 Task: Add a signature Leah Clark containing Best wishes for a happy National Domestic Violence Awareness Month, Leah Clark to email address softage.3@softage.net and add a folder Finished goods
Action: Mouse moved to (149, 8)
Screenshot: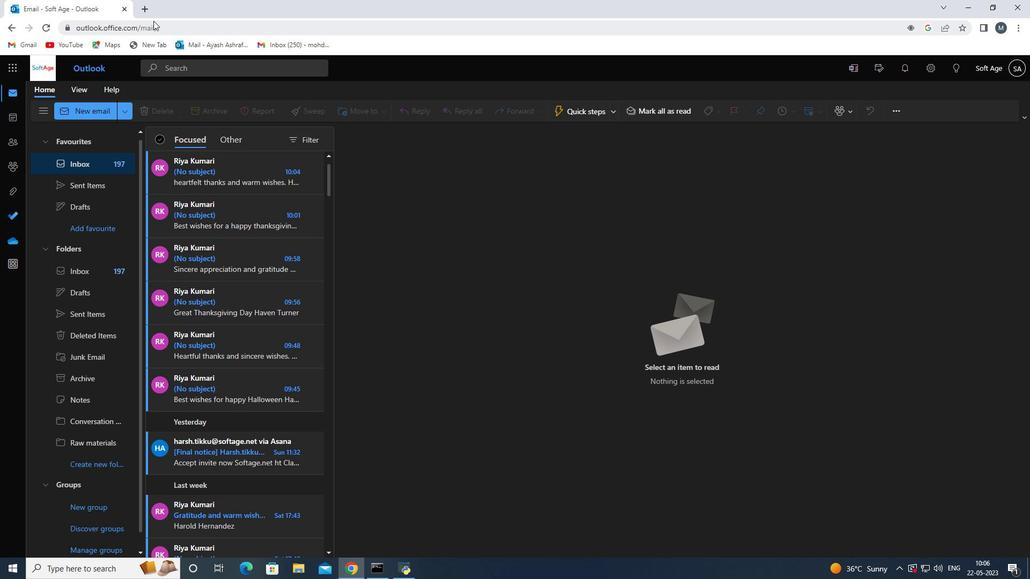 
Action: Mouse pressed left at (149, 8)
Screenshot: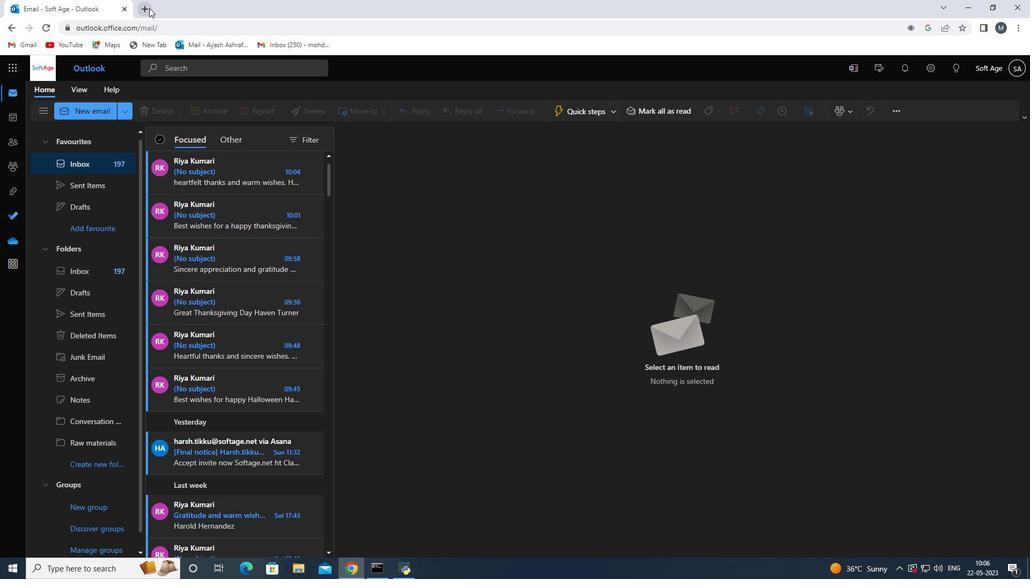 
Action: Mouse moved to (252, 7)
Screenshot: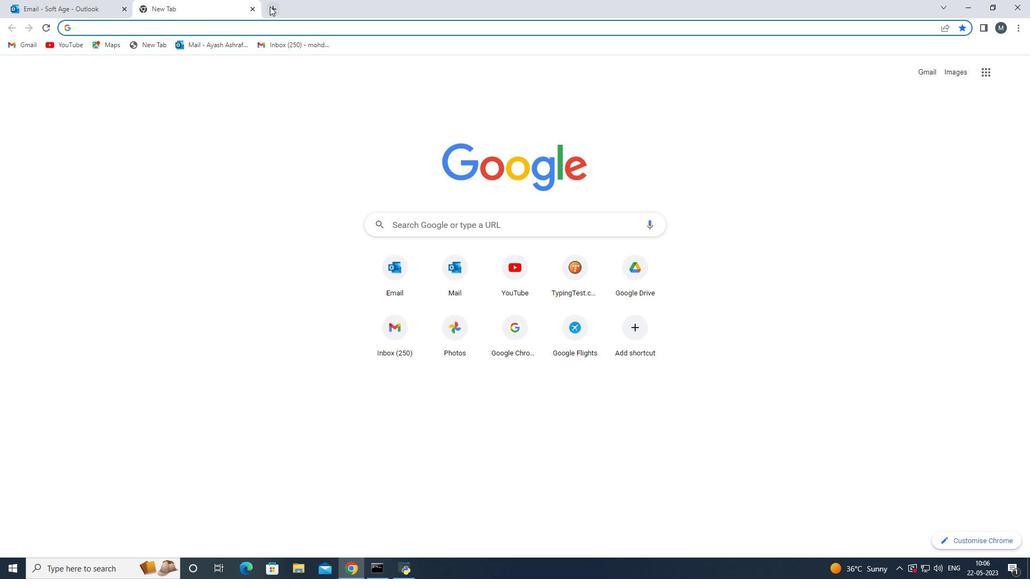 
Action: Mouse pressed left at (252, 7)
Screenshot: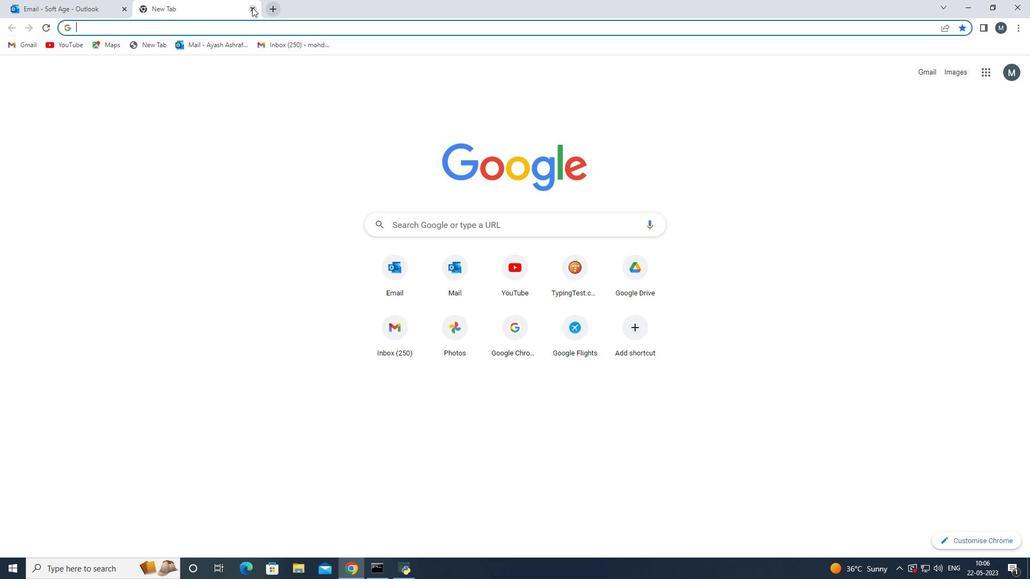 
Action: Mouse moved to (87, 110)
Screenshot: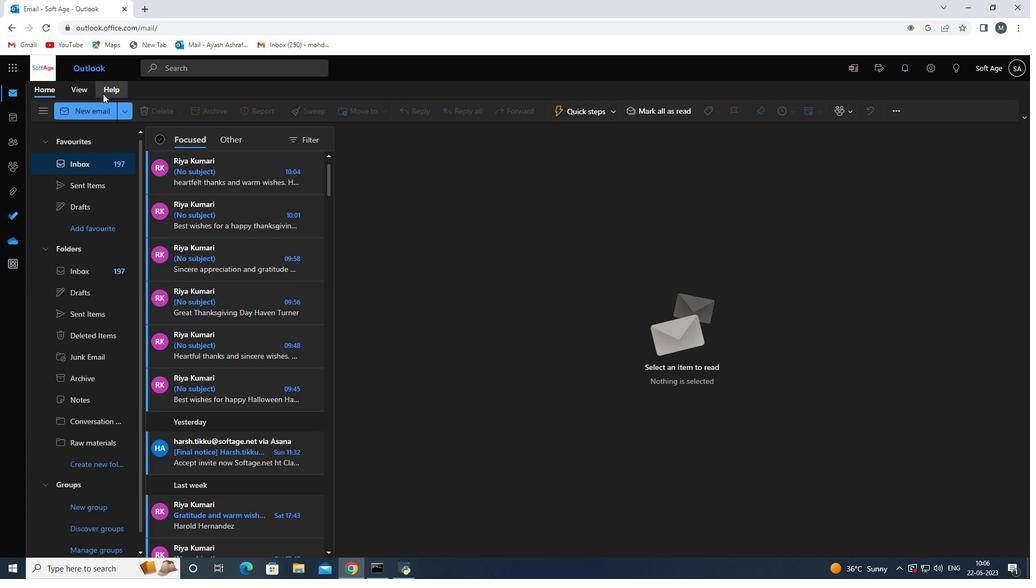 
Action: Mouse pressed left at (87, 110)
Screenshot: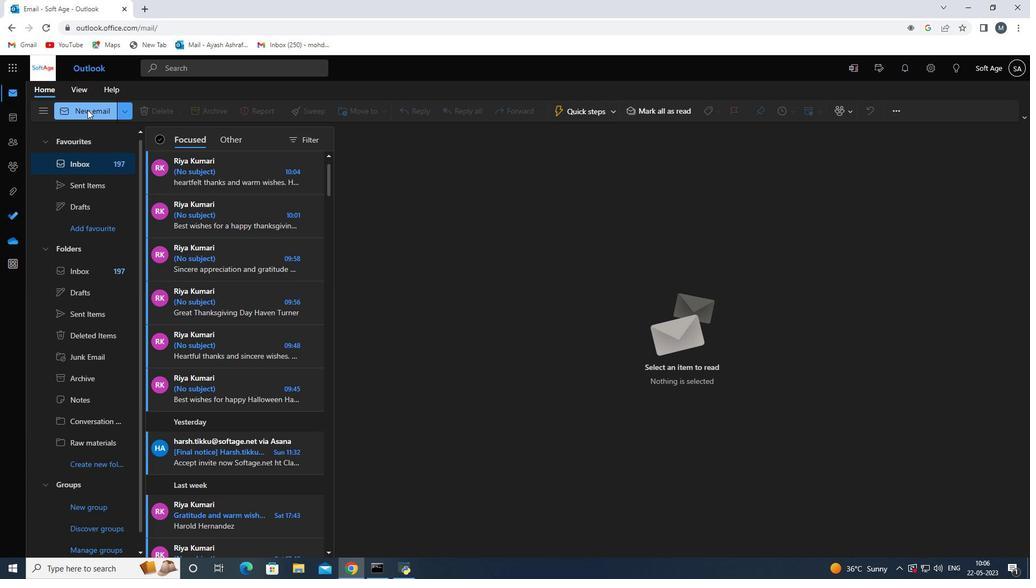 
Action: Mouse moved to (728, 113)
Screenshot: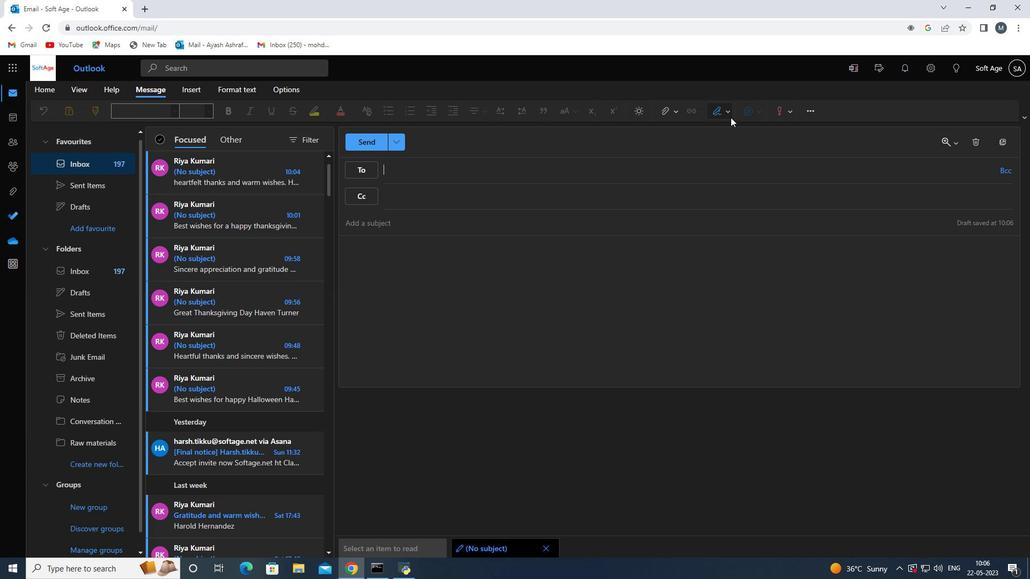 
Action: Mouse pressed left at (728, 113)
Screenshot: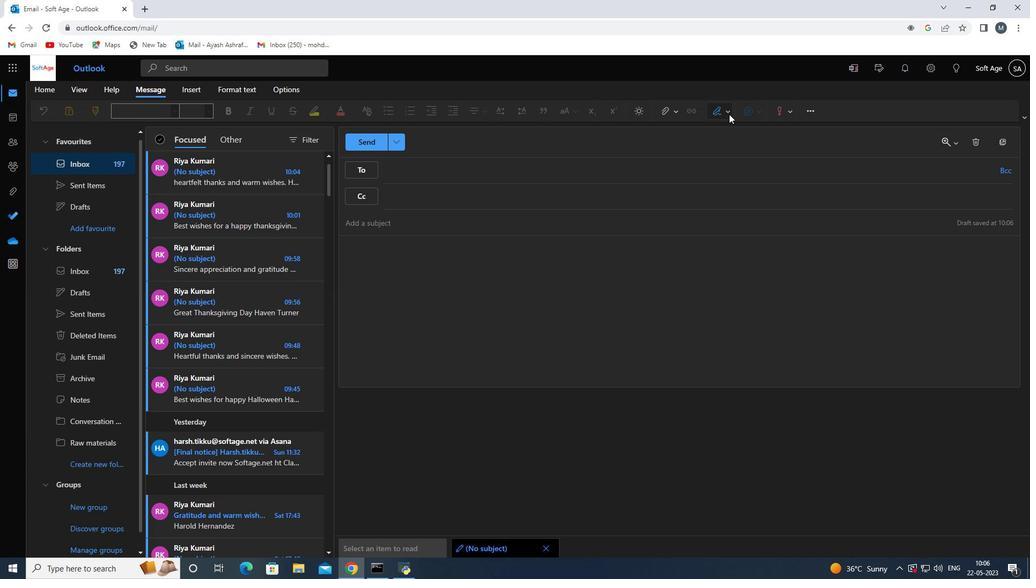 
Action: Mouse moved to (722, 132)
Screenshot: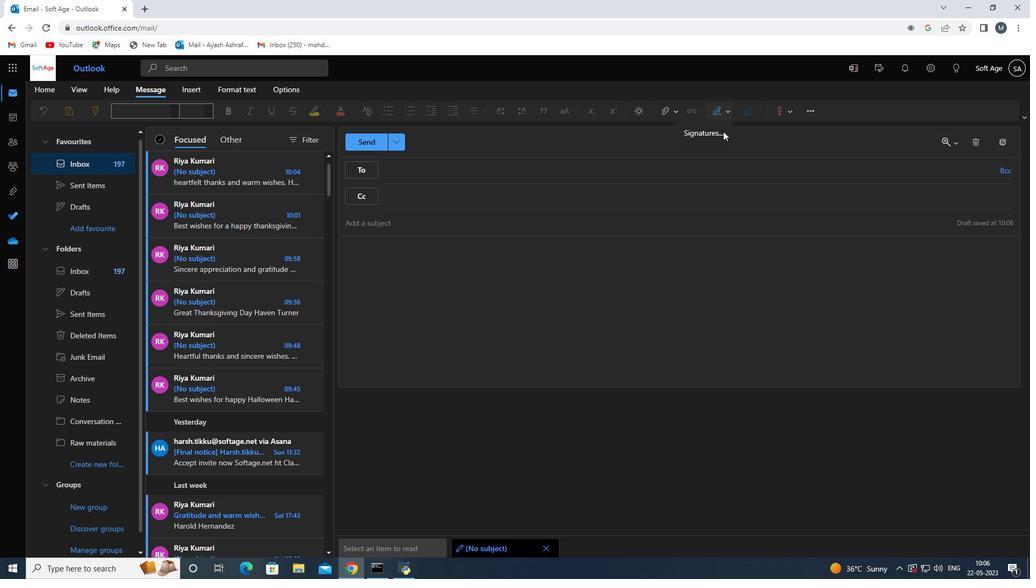 
Action: Mouse pressed left at (722, 132)
Screenshot: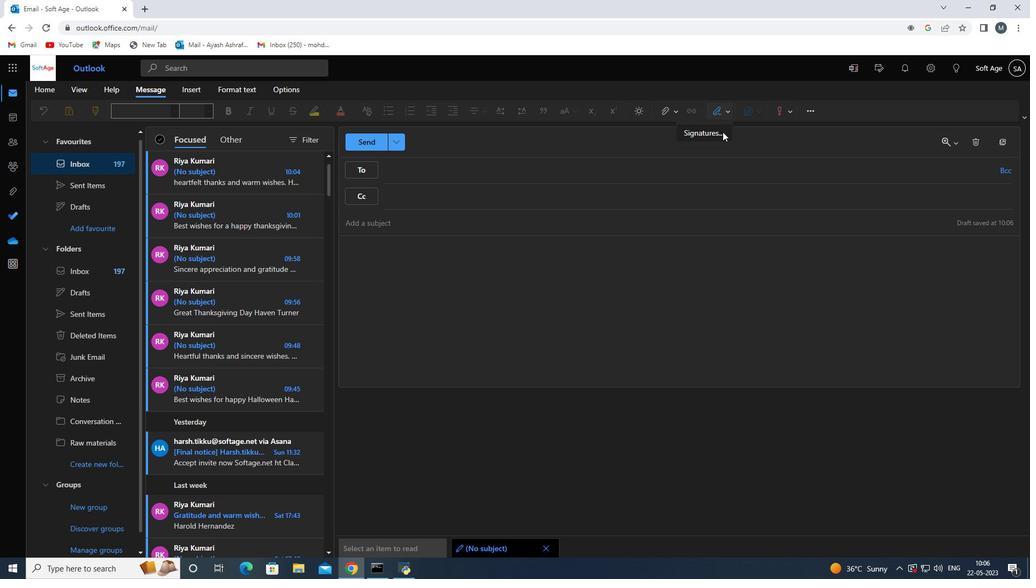 
Action: Mouse moved to (483, 194)
Screenshot: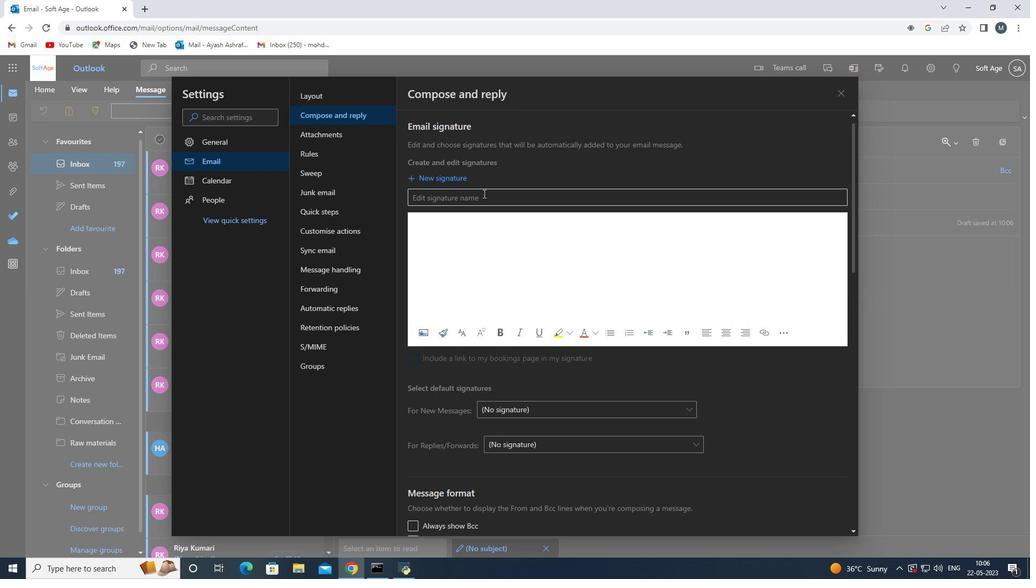 
Action: Mouse pressed left at (483, 194)
Screenshot: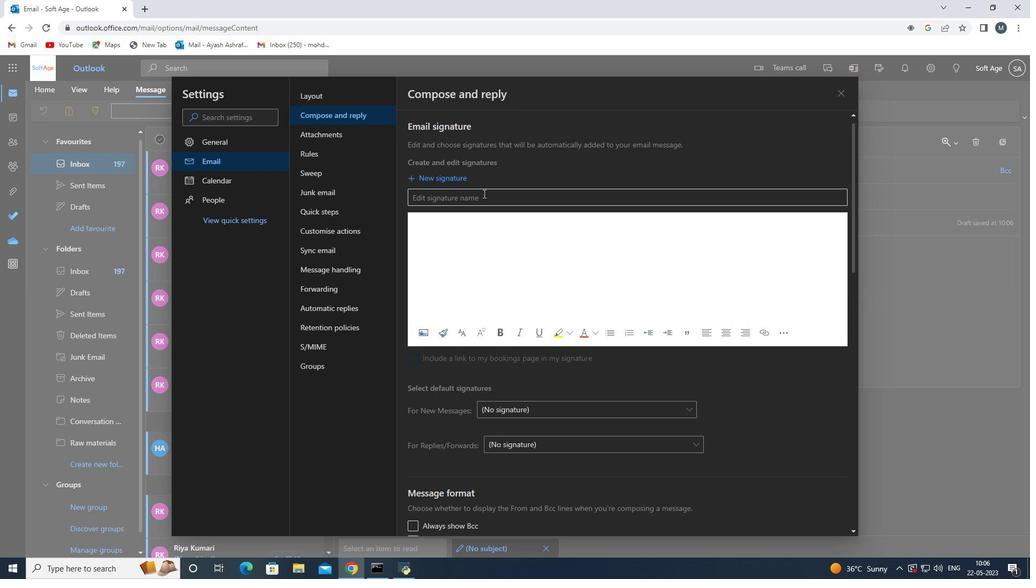 
Action: Key pressed <Key.shift>leah<Key.space><Key.shift><Key.shift>Clark<Key.space>
Screenshot: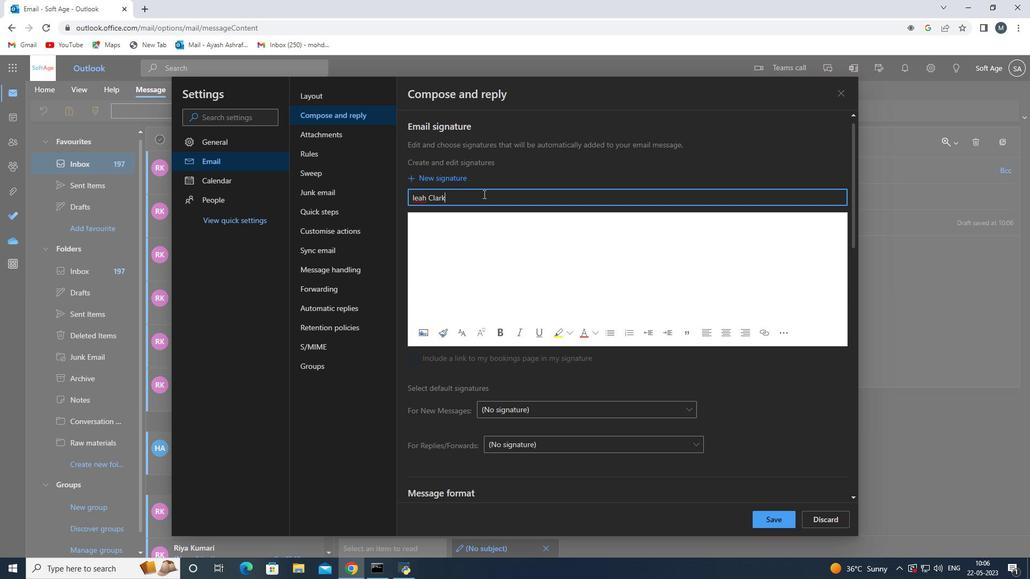 
Action: Mouse moved to (414, 203)
Screenshot: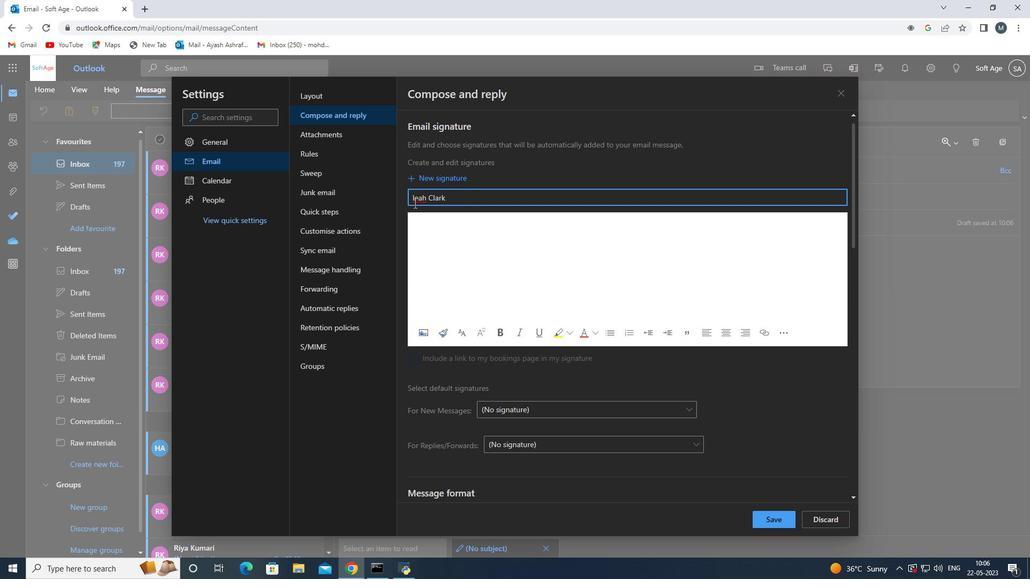 
Action: Mouse pressed left at (414, 203)
Screenshot: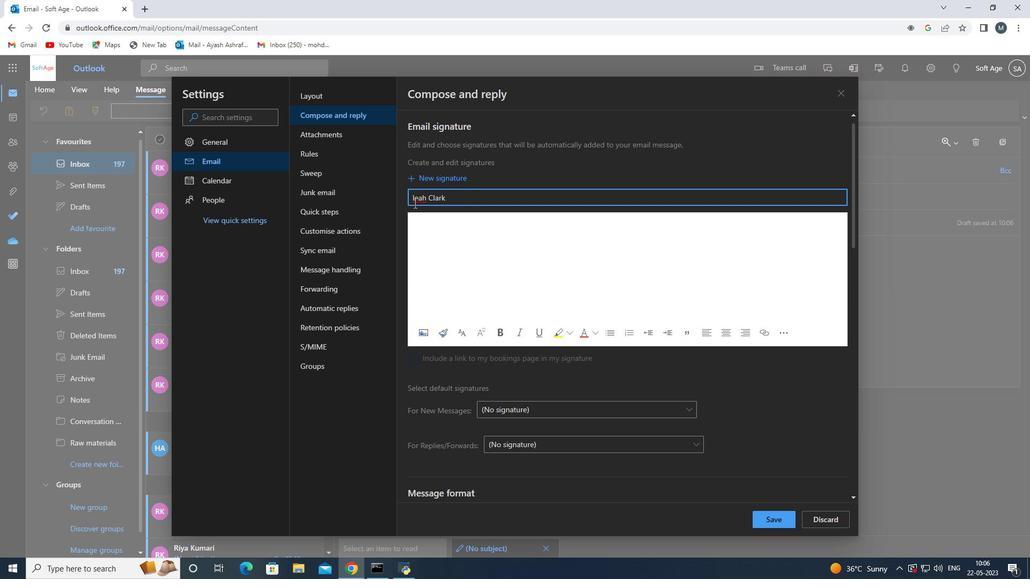 
Action: Mouse moved to (422, 204)
Screenshot: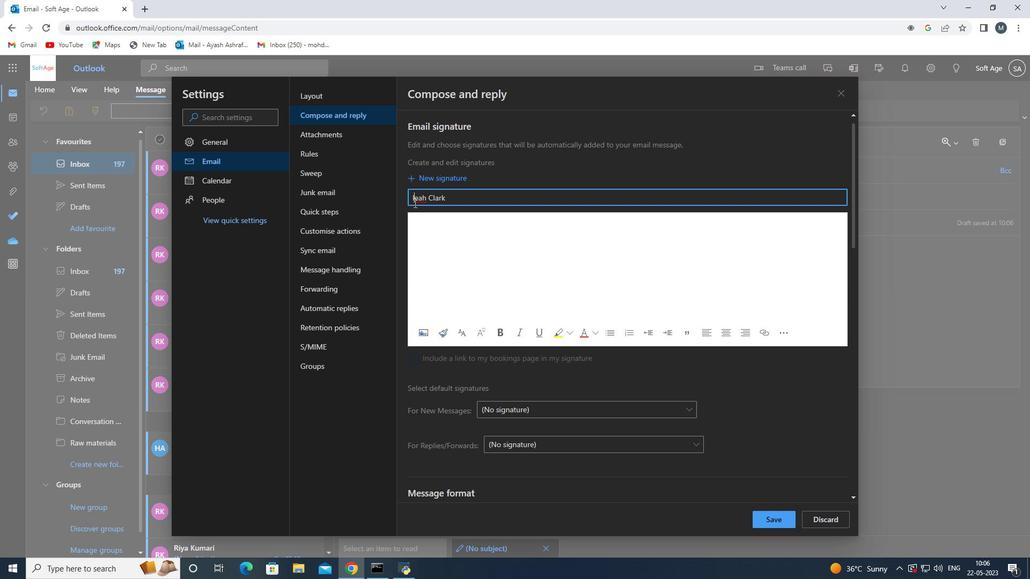 
Action: Key pressed <Key.backspace><Key.shift>L
Screenshot: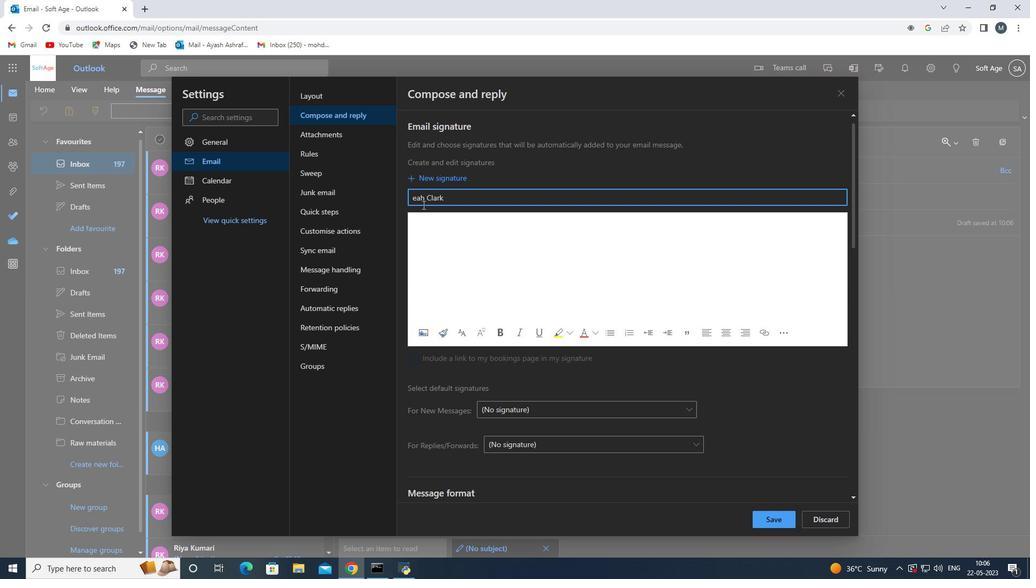 
Action: Mouse moved to (444, 232)
Screenshot: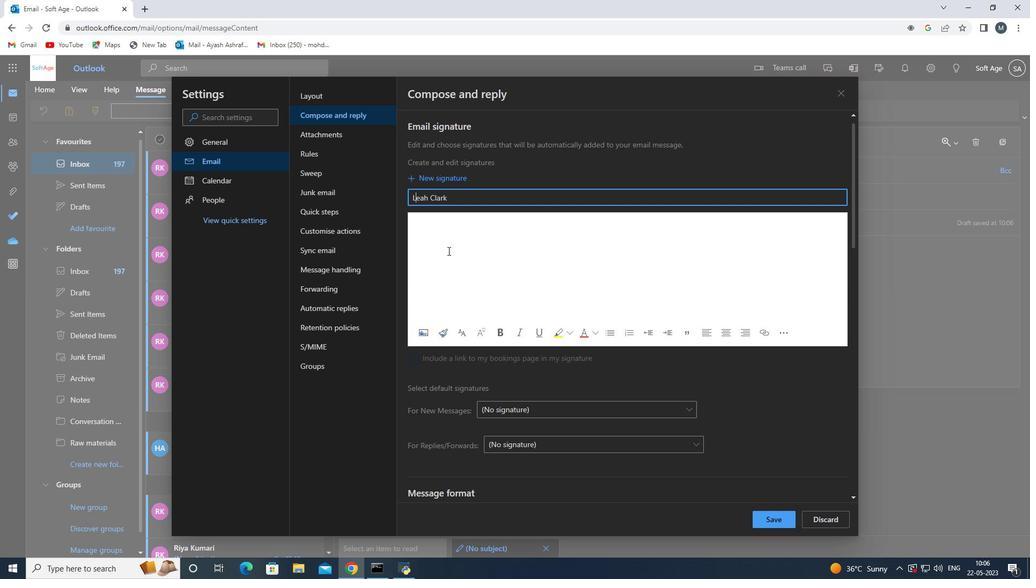 
Action: Mouse pressed left at (444, 232)
Screenshot: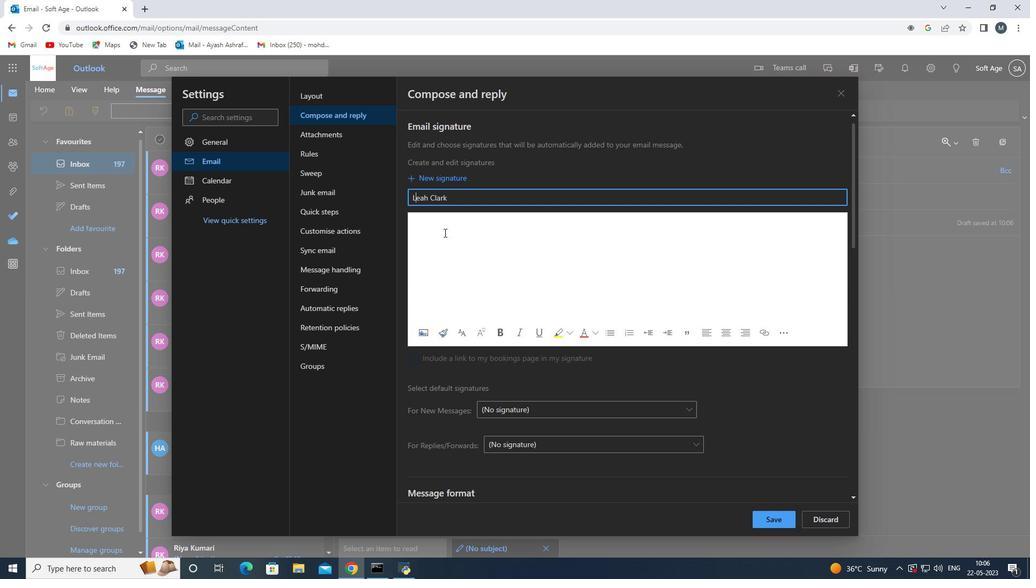 
Action: Key pressed <Key.shift>Leah<Key.space><Key.shift><Key.shift><Key.shift><Key.shift><Key.shift>Clarl<Key.space>
Screenshot: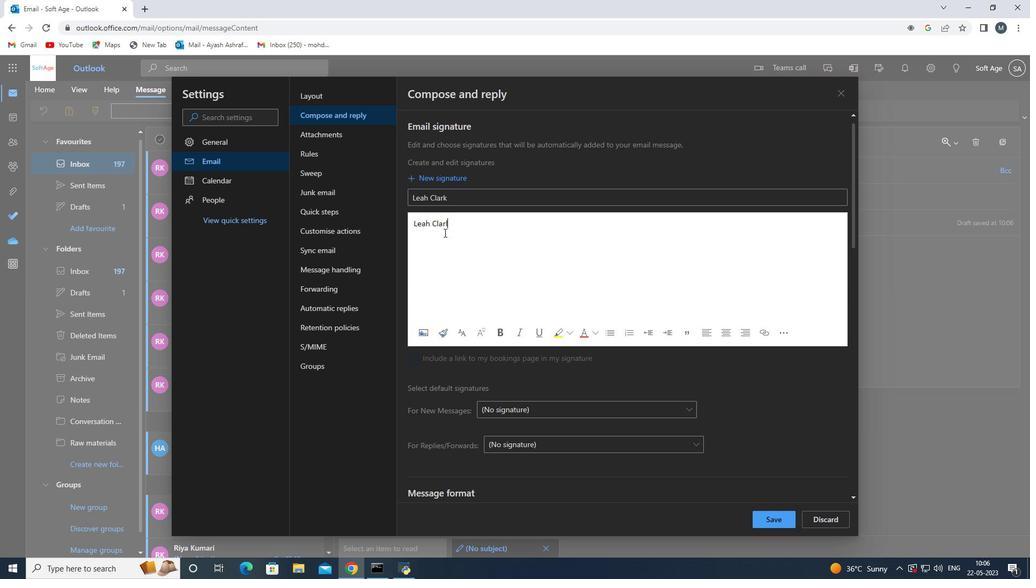 
Action: Mouse moved to (442, 235)
Screenshot: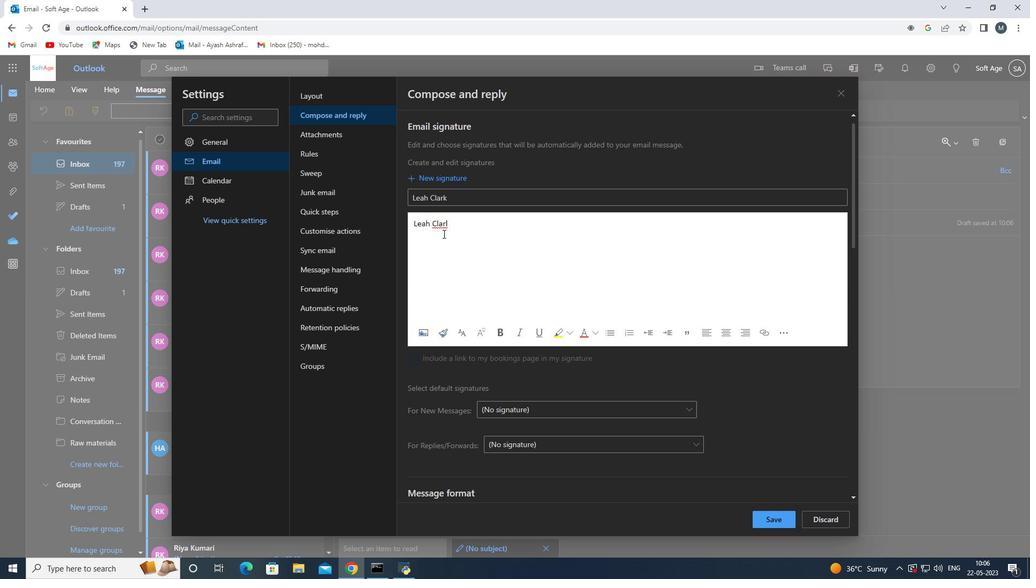 
Action: Key pressed <Key.backspace><Key.backspace>k
Screenshot: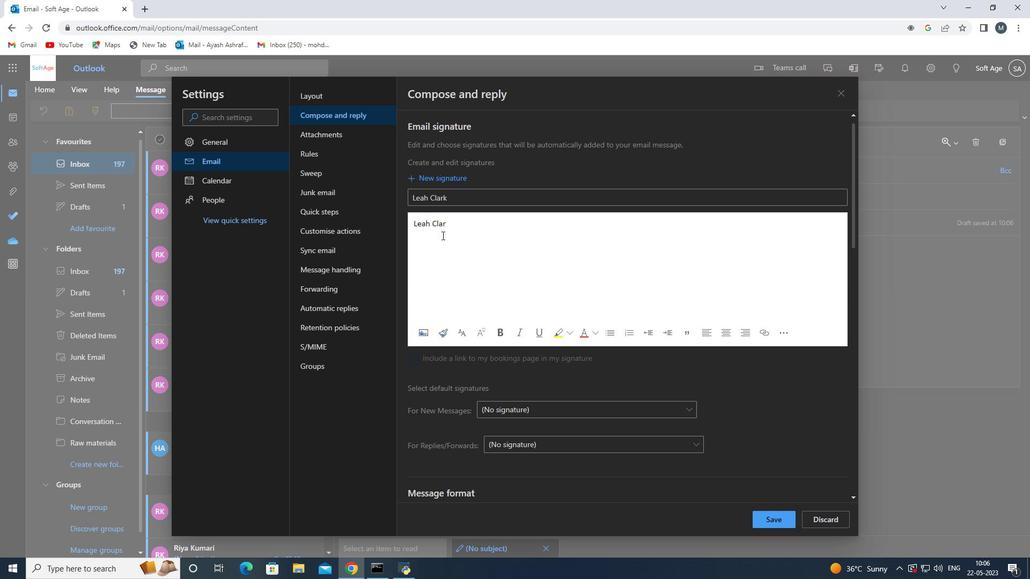 
Action: Mouse moved to (546, 304)
Screenshot: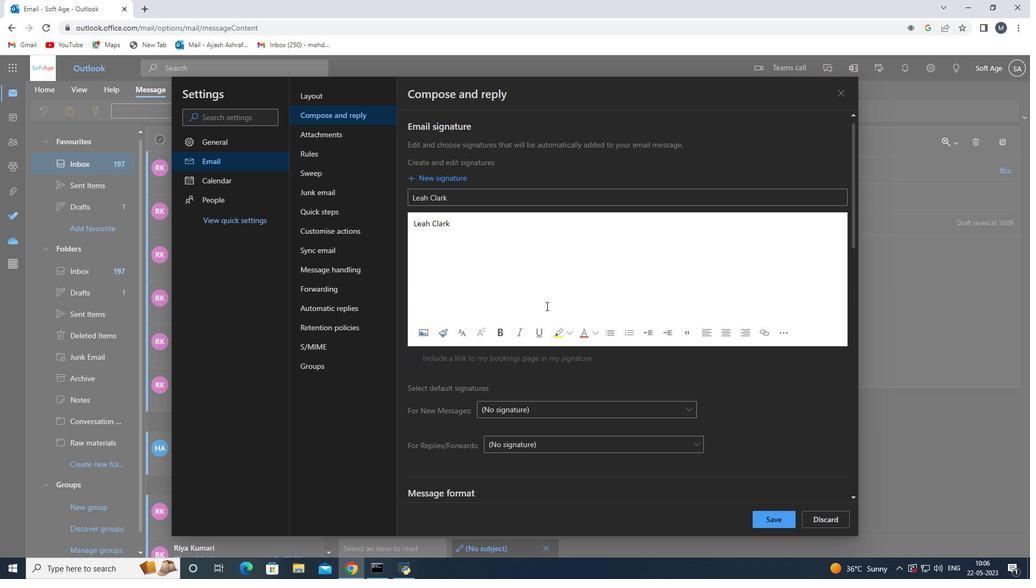 
Action: Mouse scrolled (546, 304) with delta (0, 0)
Screenshot: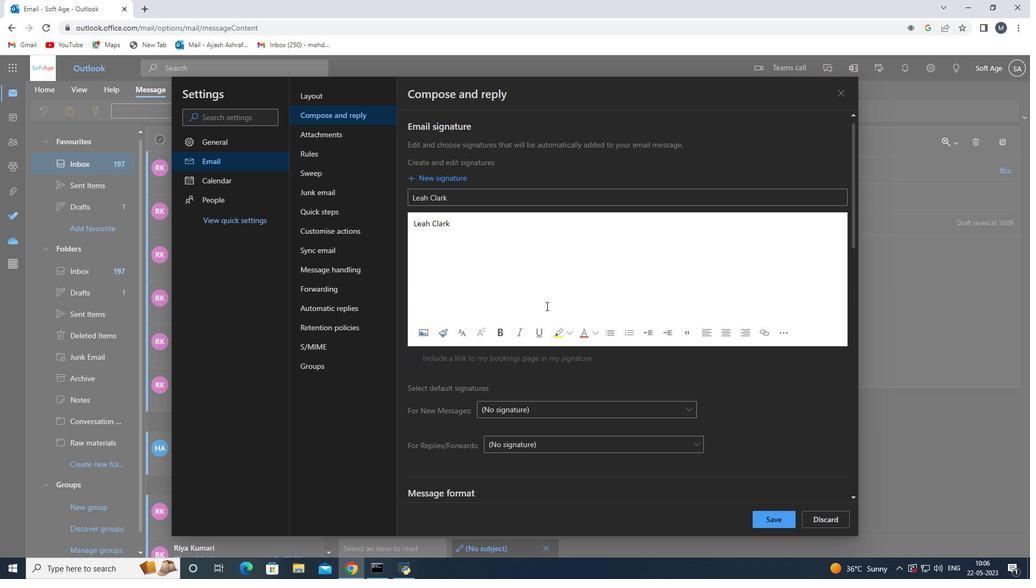 
Action: Mouse scrolled (546, 304) with delta (0, 0)
Screenshot: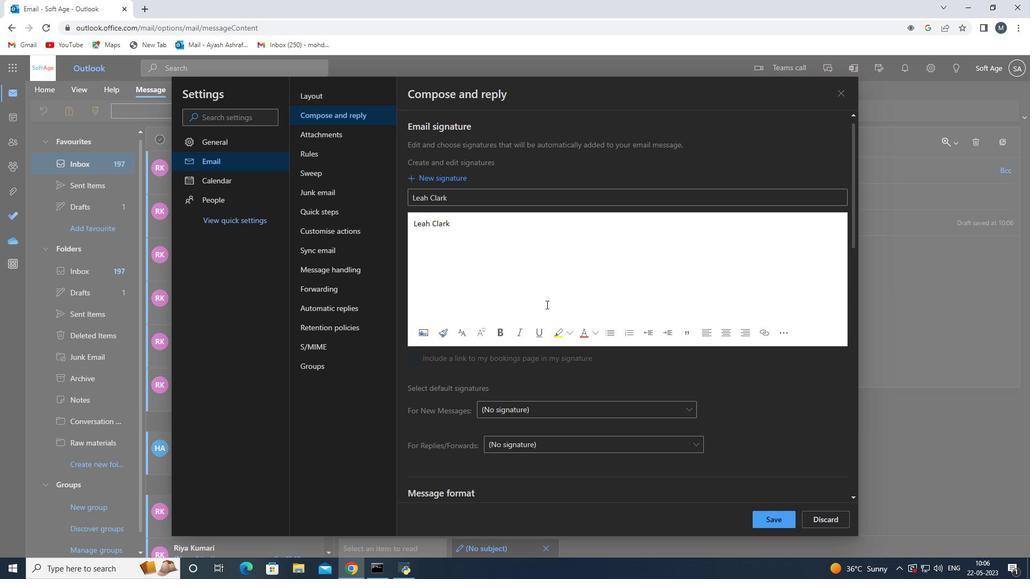 
Action: Mouse moved to (567, 338)
Screenshot: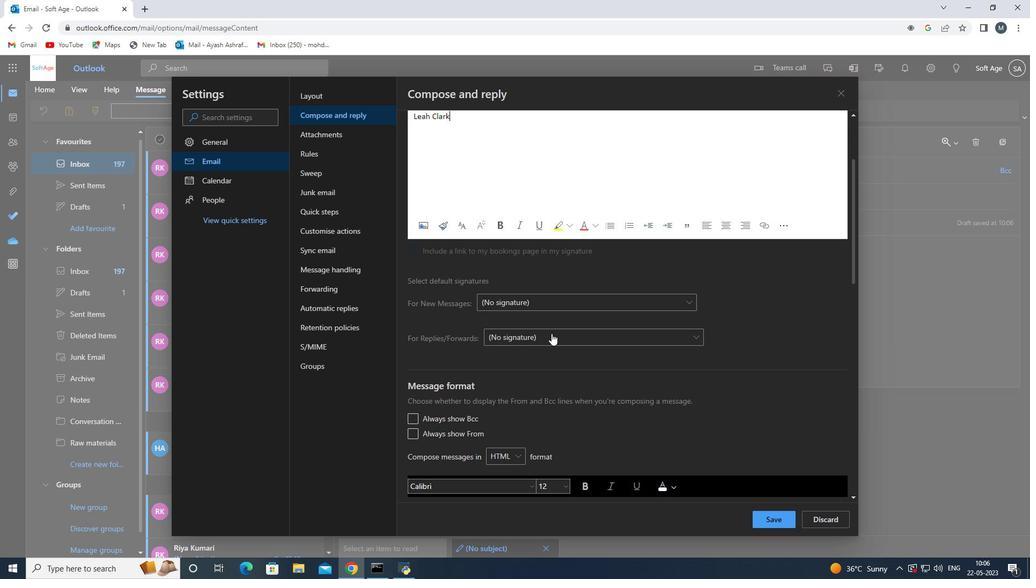 
Action: Mouse scrolled (567, 339) with delta (0, 0)
Screenshot: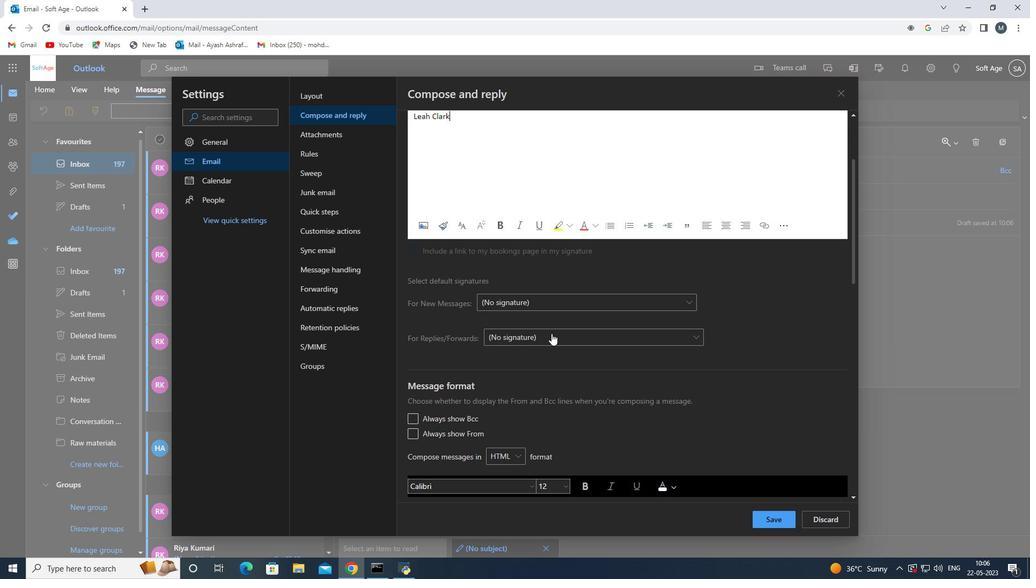
Action: Mouse scrolled (567, 339) with delta (0, 0)
Screenshot: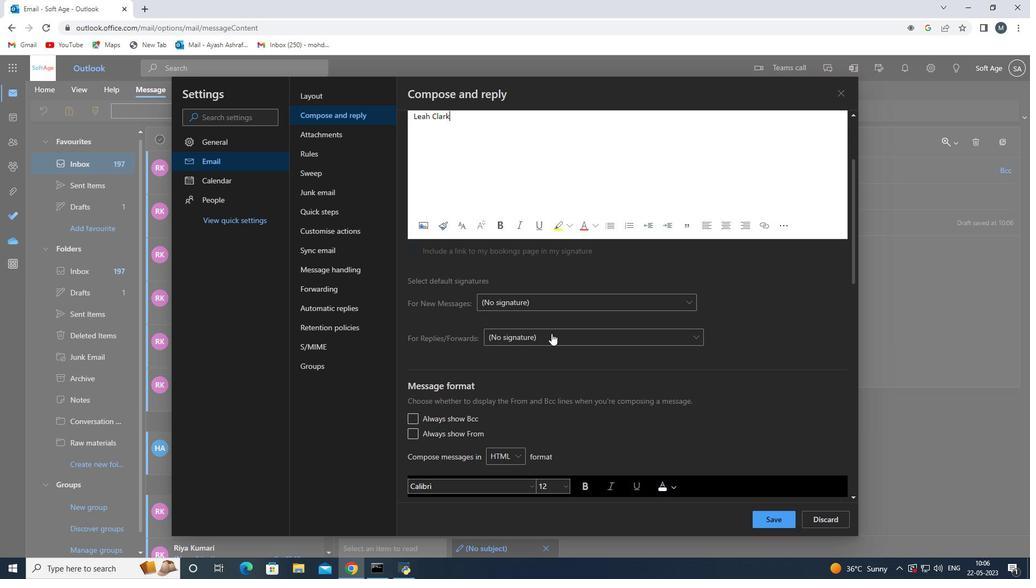 
Action: Mouse moved to (567, 338)
Screenshot: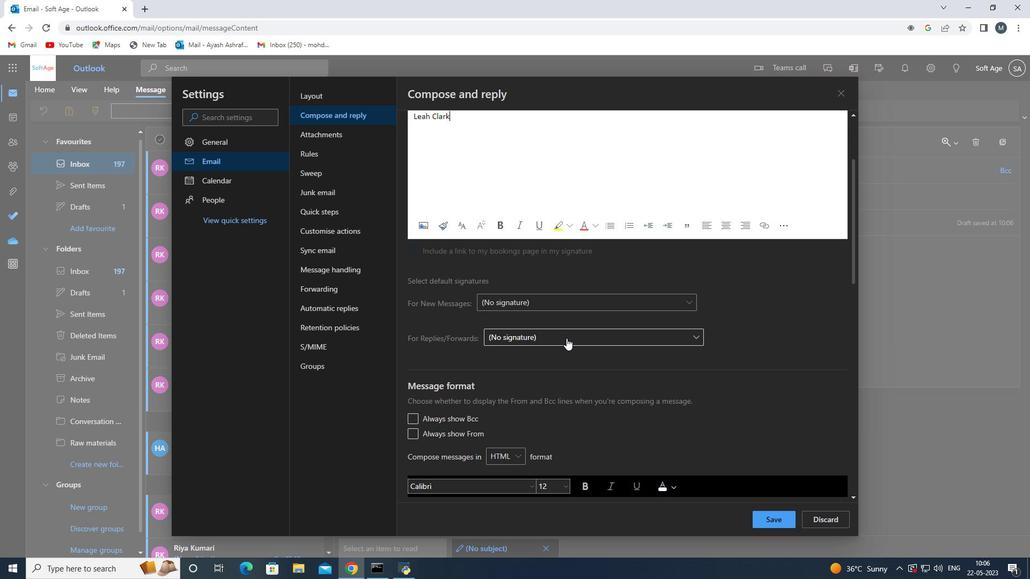 
Action: Mouse scrolled (567, 339) with delta (0, 0)
Screenshot: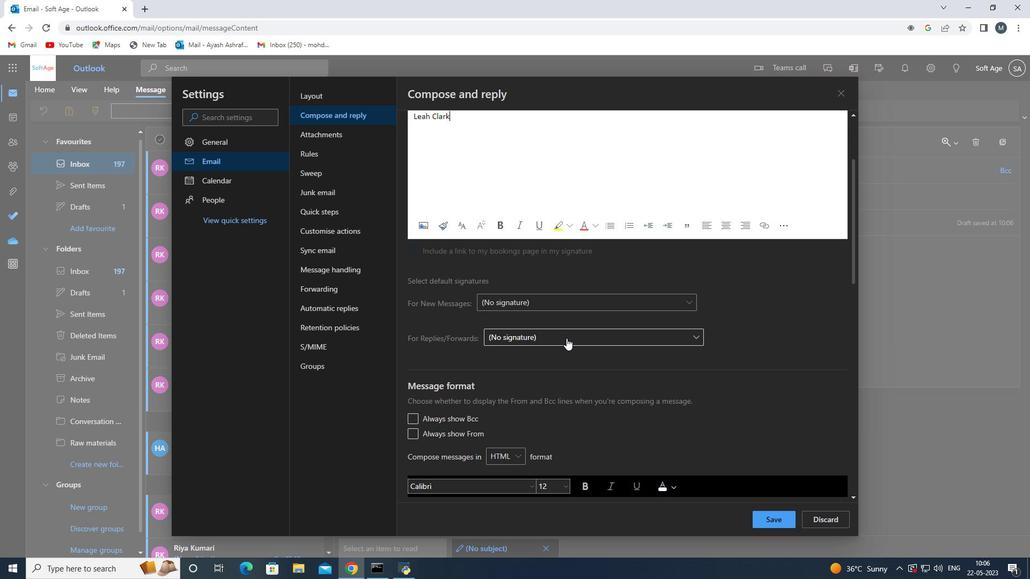 
Action: Mouse scrolled (567, 339) with delta (0, 0)
Screenshot: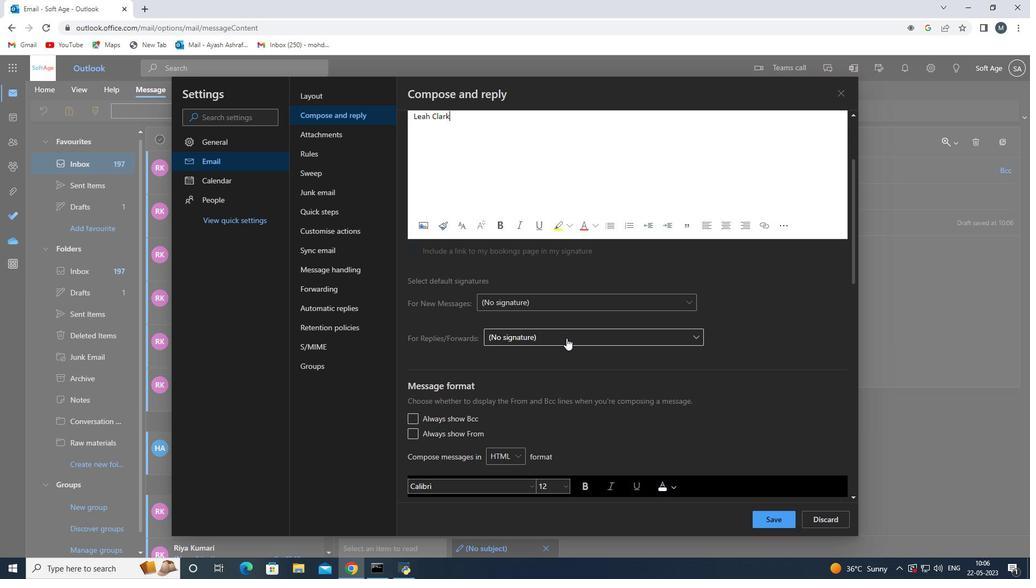 
Action: Mouse moved to (769, 515)
Screenshot: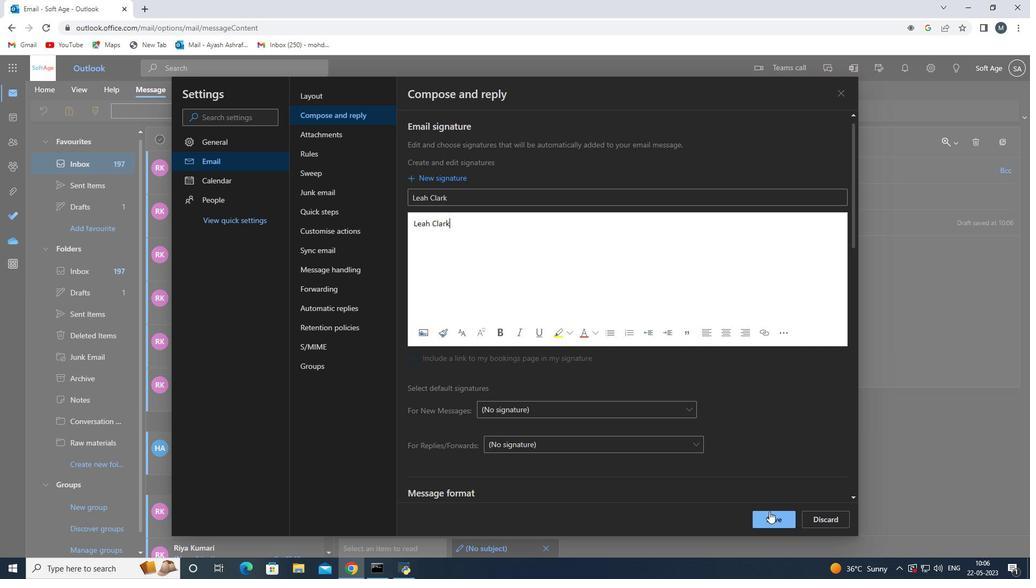 
Action: Mouse pressed left at (769, 515)
Screenshot: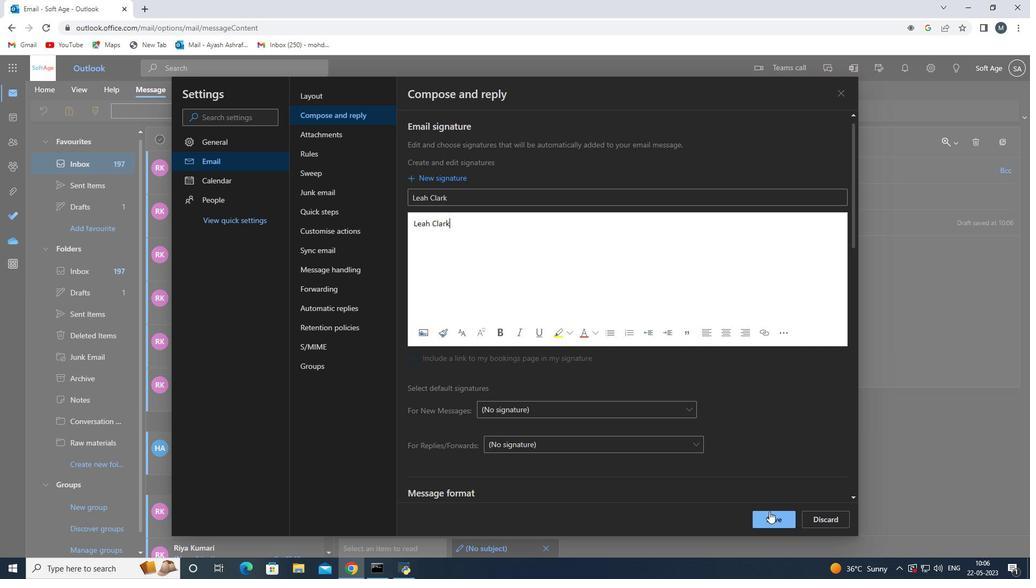 
Action: Mouse moved to (637, 274)
Screenshot: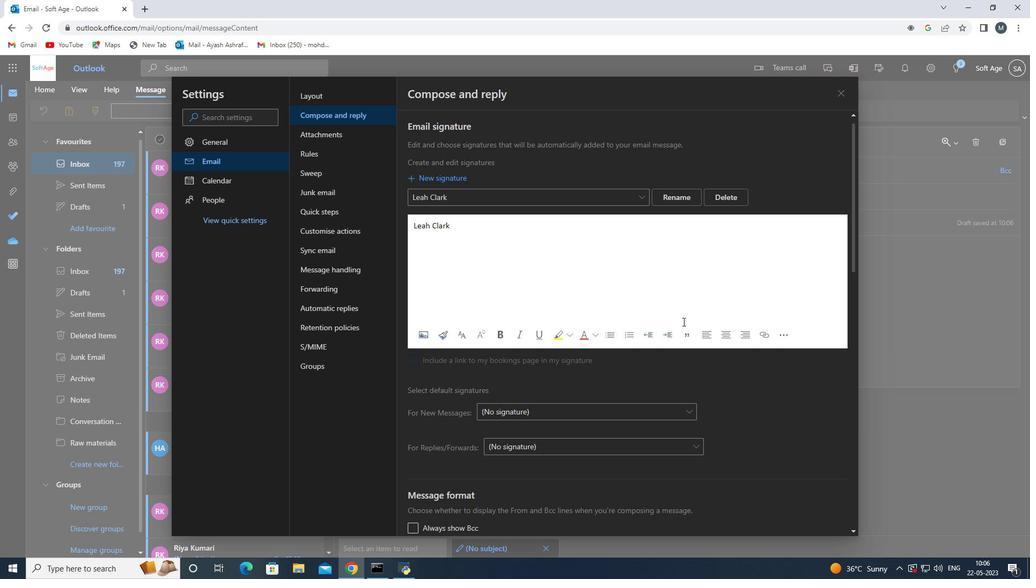 
Action: Mouse scrolled (637, 274) with delta (0, 0)
Screenshot: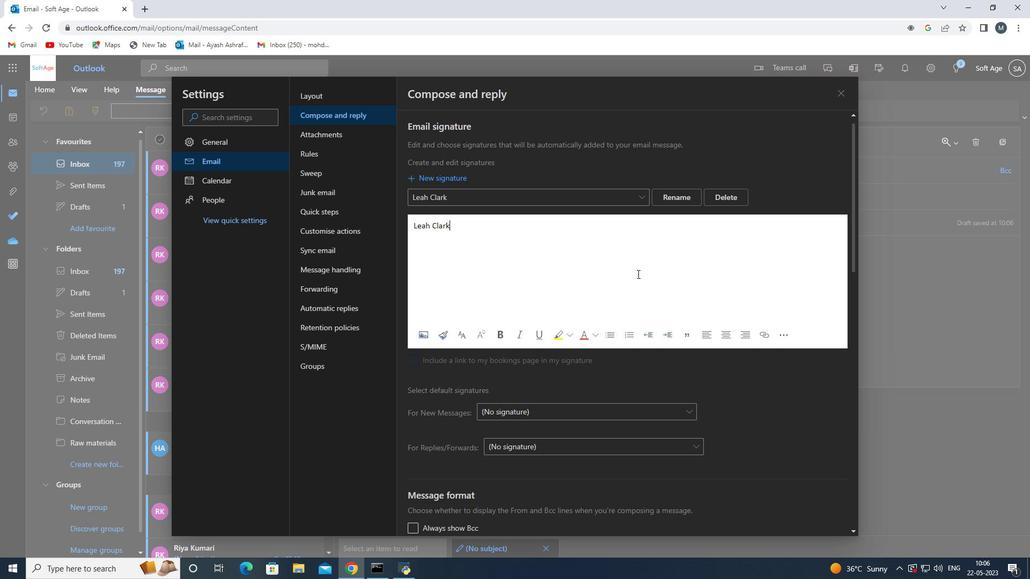 
Action: Mouse scrolled (637, 274) with delta (0, 0)
Screenshot: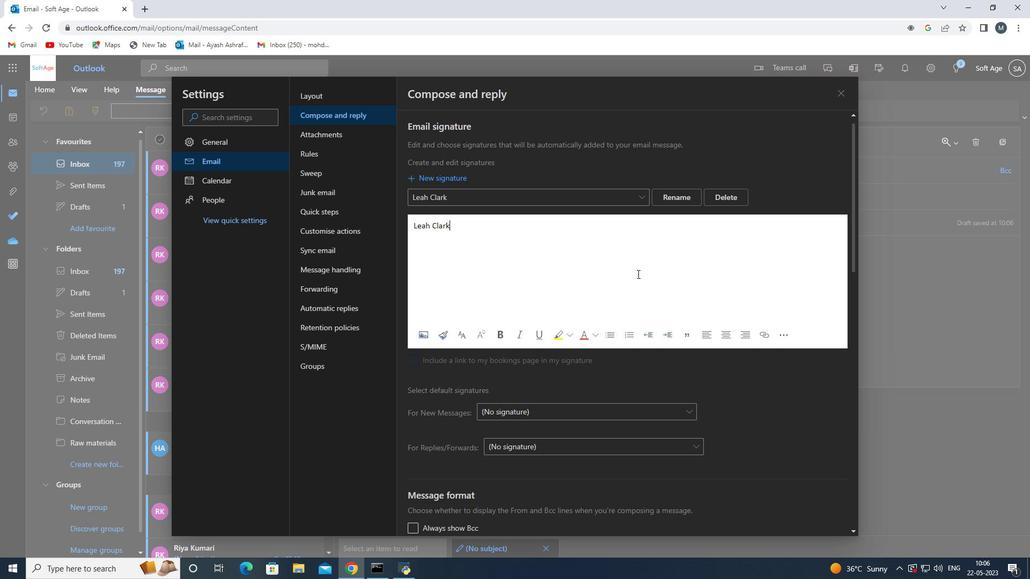 
Action: Mouse scrolled (637, 274) with delta (0, 0)
Screenshot: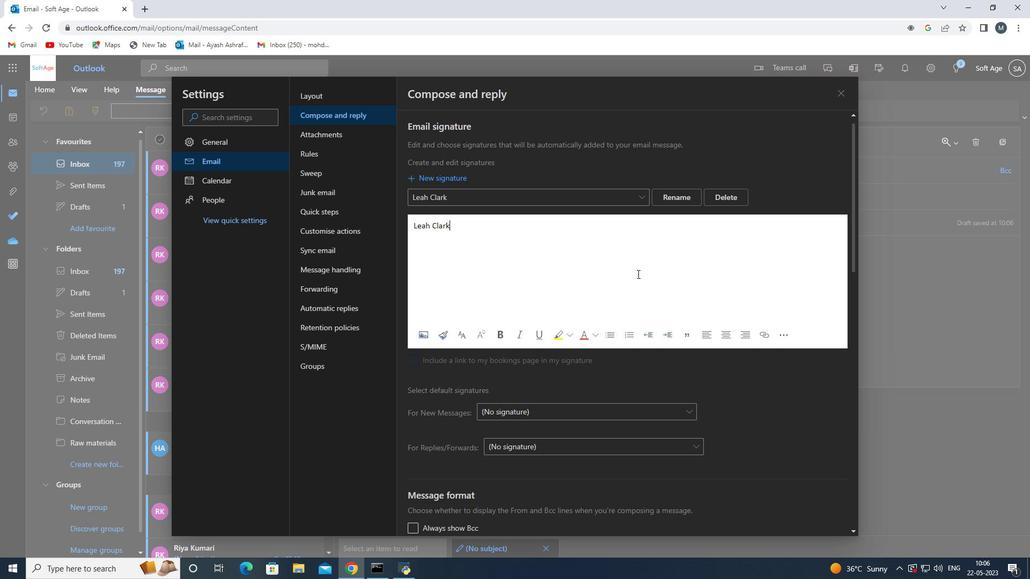 
Action: Mouse scrolled (637, 274) with delta (0, 0)
Screenshot: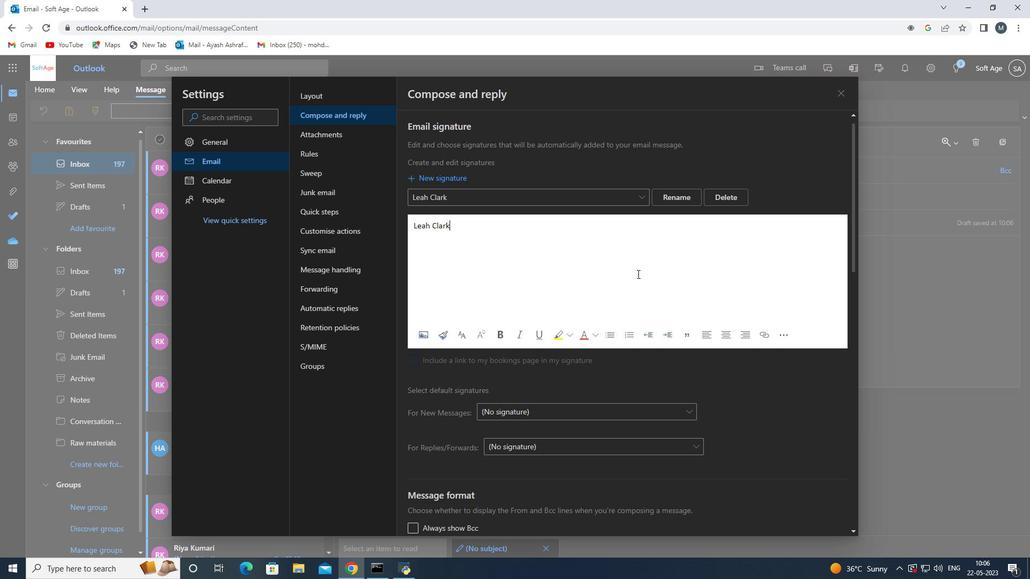 
Action: Mouse scrolled (637, 274) with delta (0, 0)
Screenshot: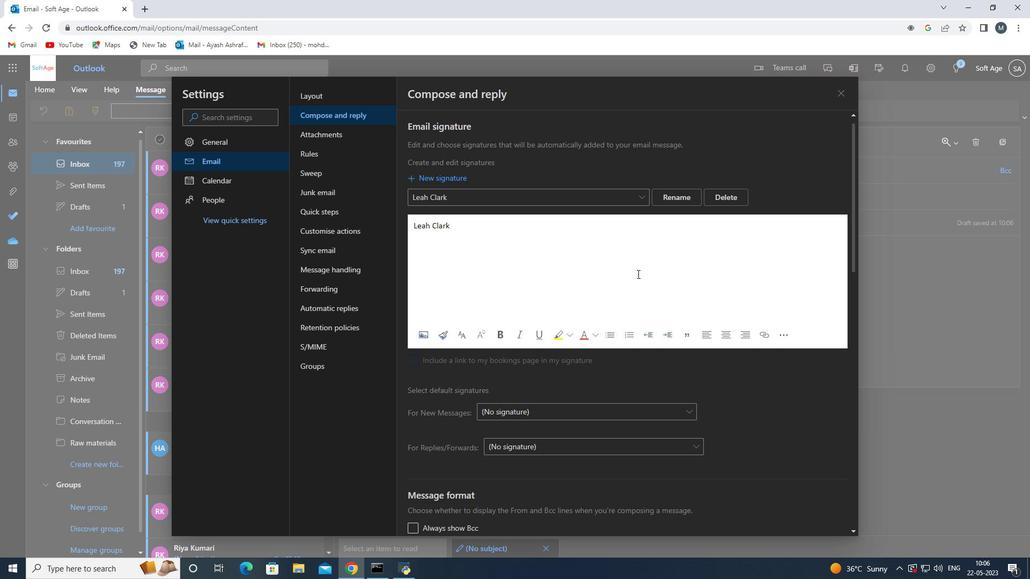 
Action: Mouse scrolled (637, 274) with delta (0, 0)
Screenshot: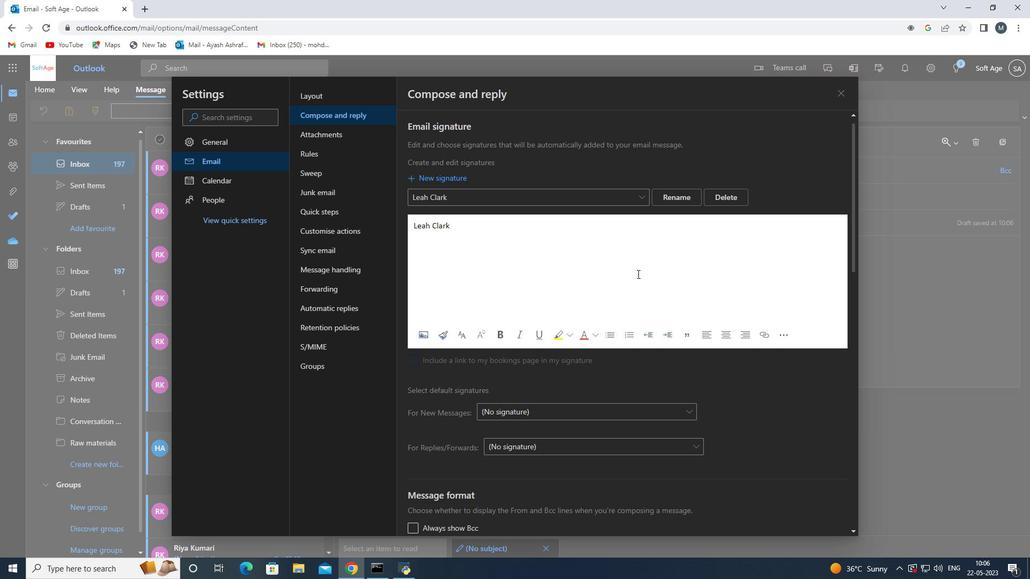 
Action: Mouse moved to (635, 274)
Screenshot: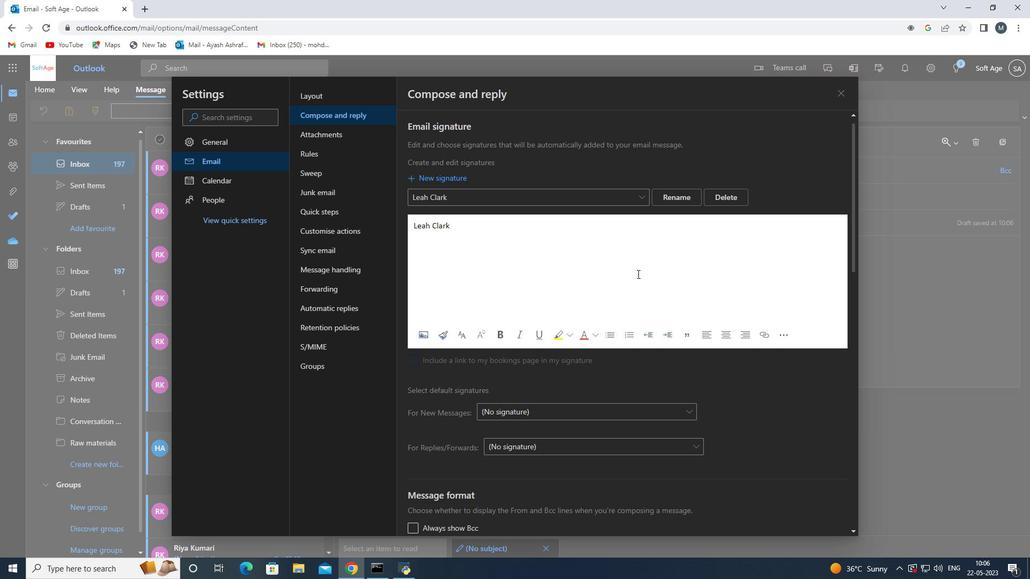 
Action: Mouse scrolled (635, 273) with delta (0, 0)
Screenshot: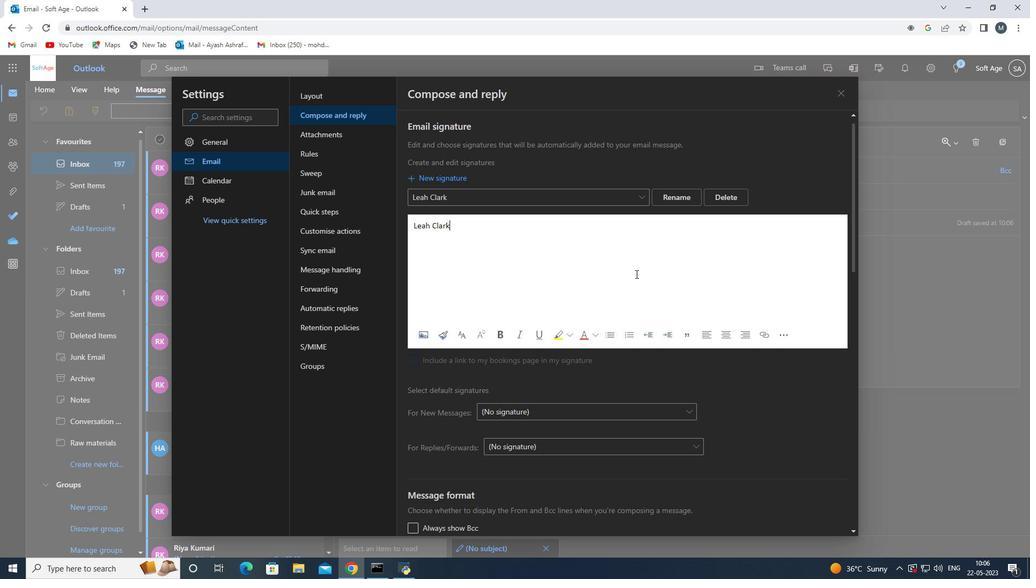 
Action: Mouse scrolled (635, 273) with delta (0, 0)
Screenshot: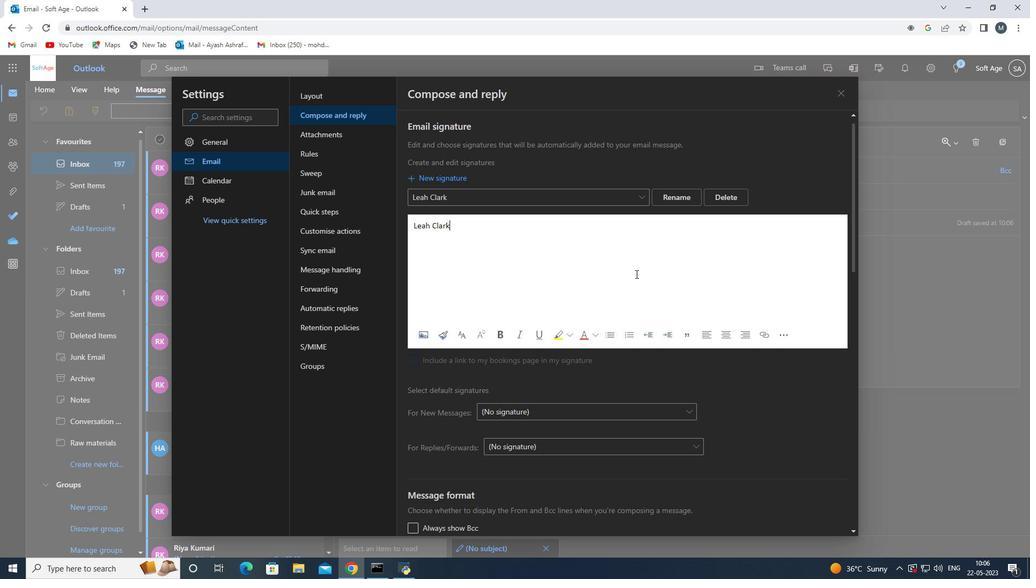 
Action: Mouse moved to (650, 286)
Screenshot: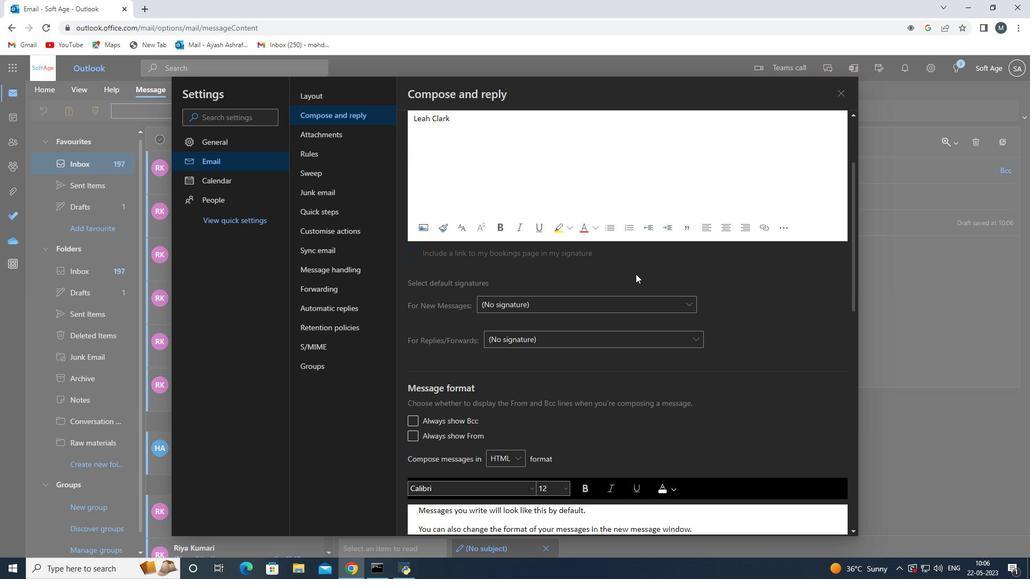 
Action: Mouse scrolled (650, 285) with delta (0, 0)
Screenshot: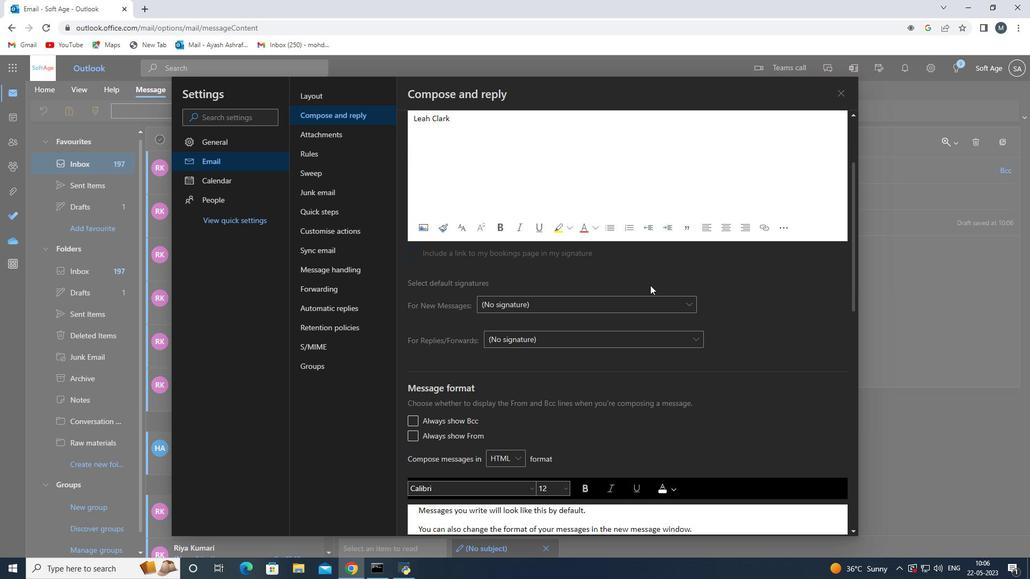 
Action: Mouse scrolled (650, 285) with delta (0, 0)
Screenshot: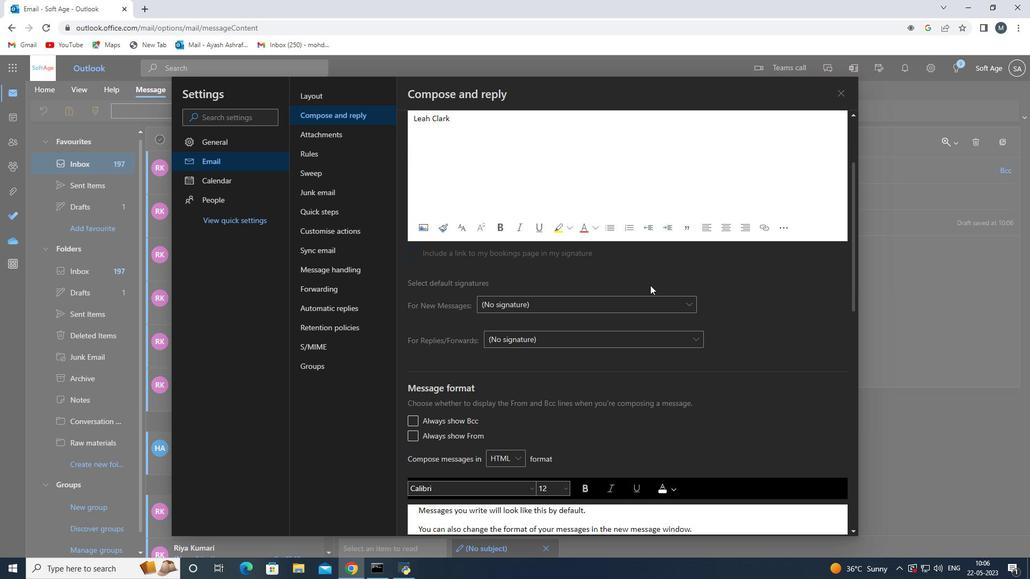 
Action: Mouse moved to (650, 286)
Screenshot: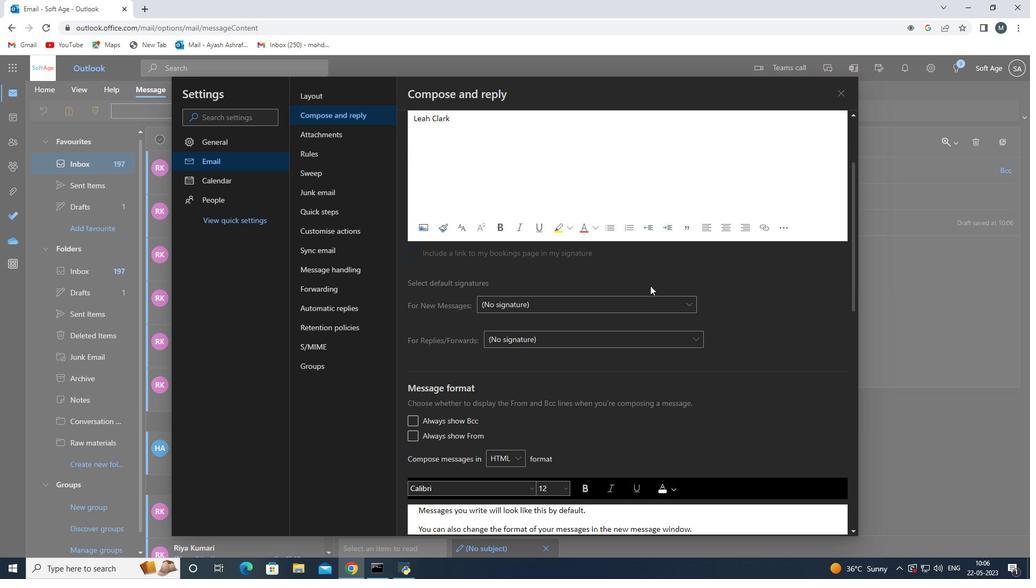 
Action: Mouse scrolled (650, 286) with delta (0, 0)
Screenshot: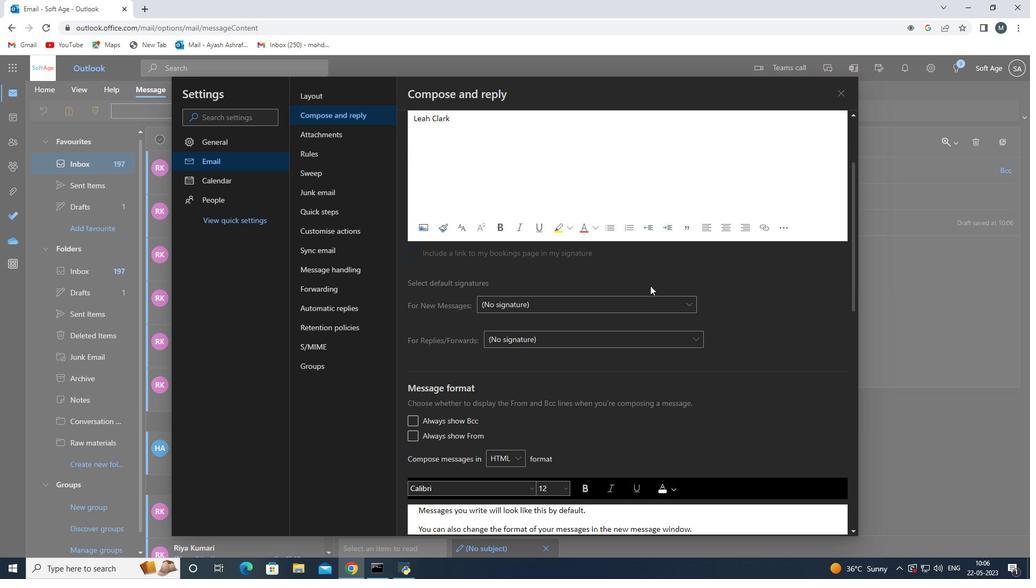 
Action: Mouse moved to (652, 287)
Screenshot: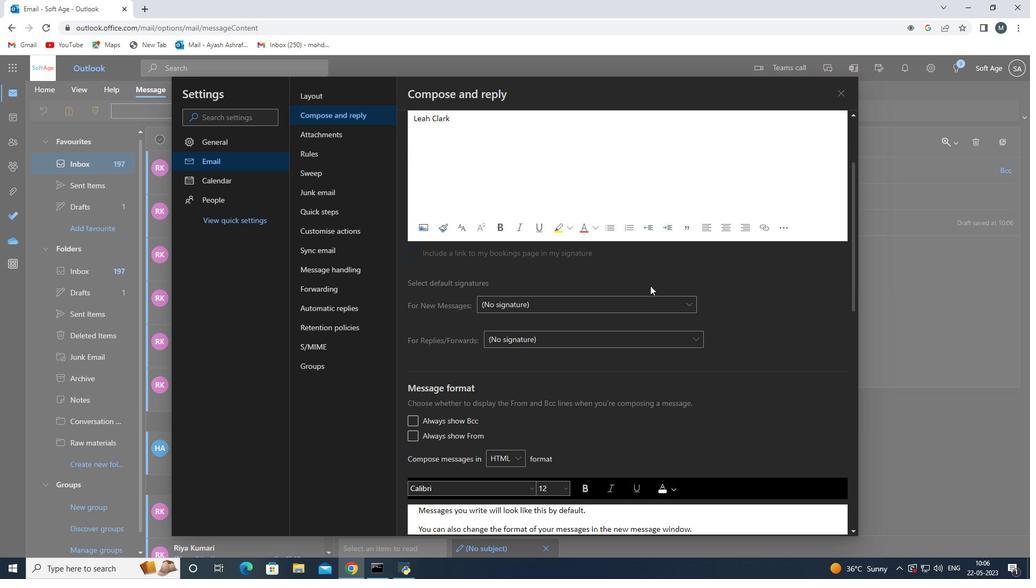 
Action: Mouse scrolled (652, 286) with delta (0, 0)
Screenshot: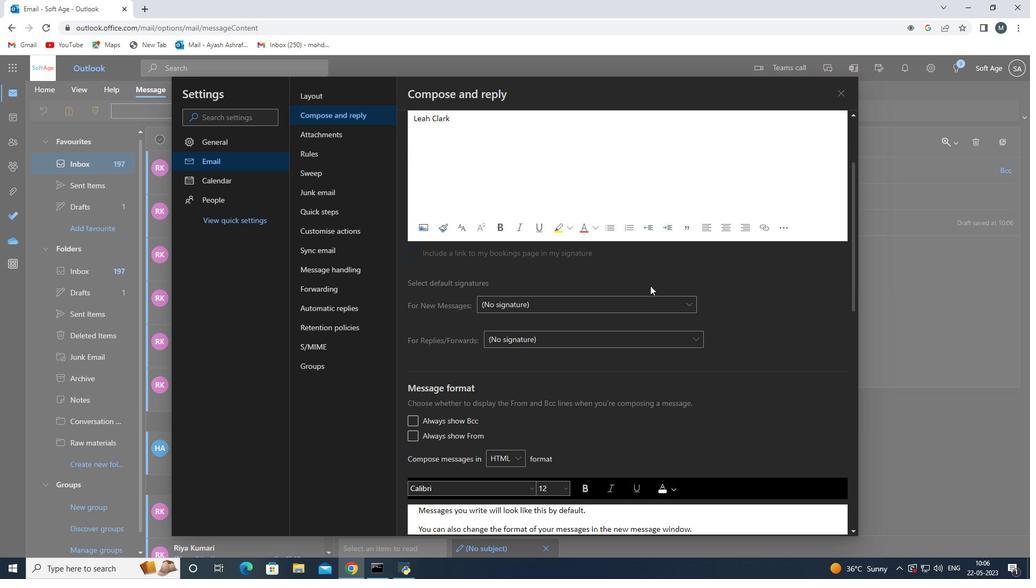 
Action: Mouse moved to (657, 287)
Screenshot: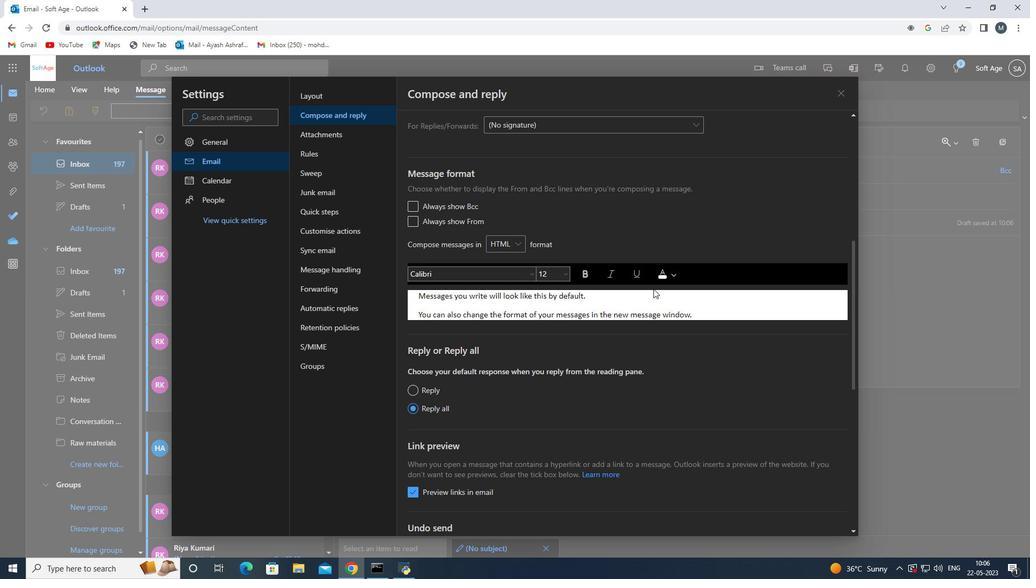 
Action: Mouse scrolled (657, 288) with delta (0, 0)
Screenshot: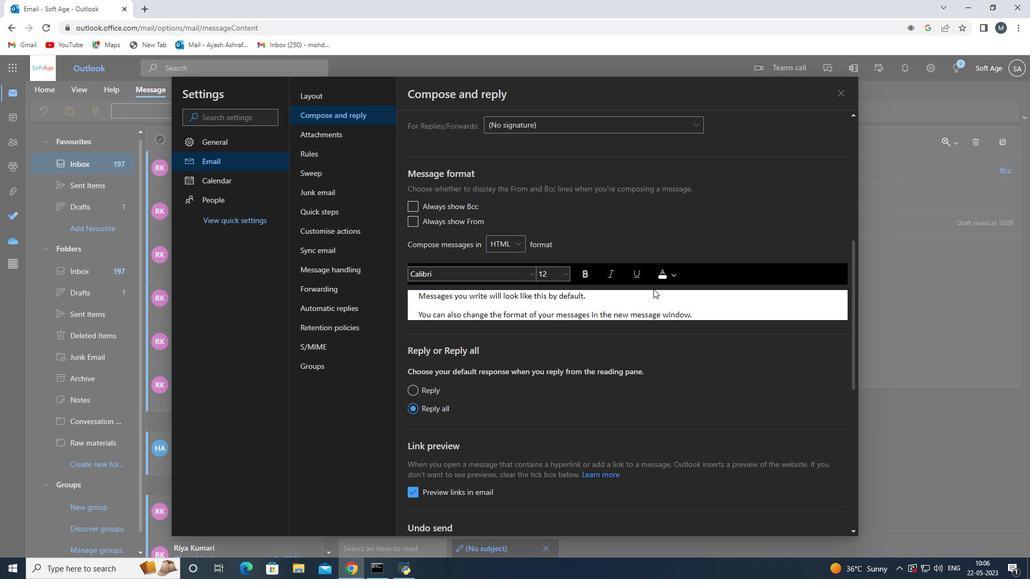 
Action: Mouse scrolled (657, 288) with delta (0, 0)
Screenshot: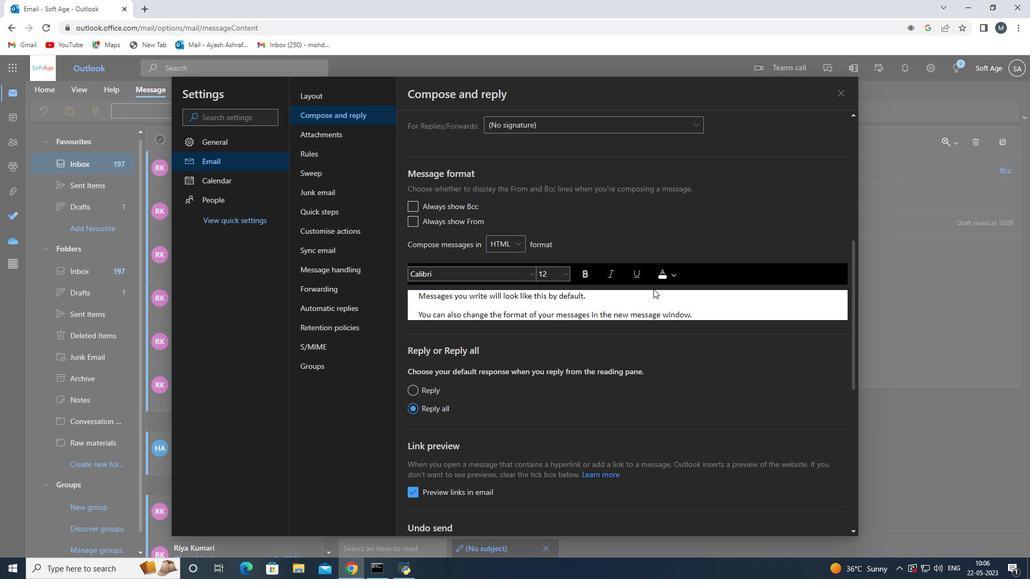 
Action: Mouse scrolled (657, 288) with delta (0, 0)
Screenshot: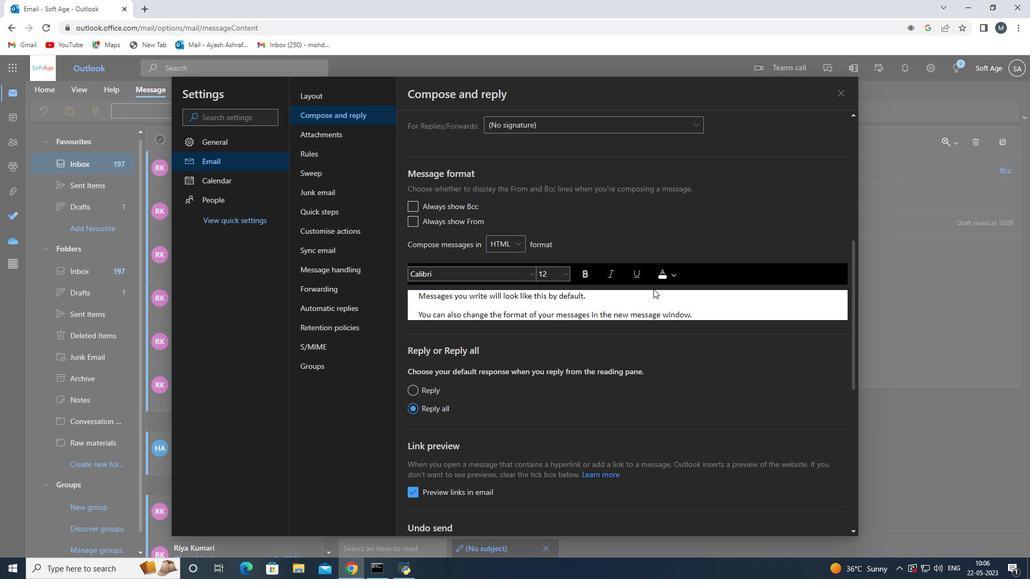 
Action: Mouse scrolled (657, 288) with delta (0, 0)
Screenshot: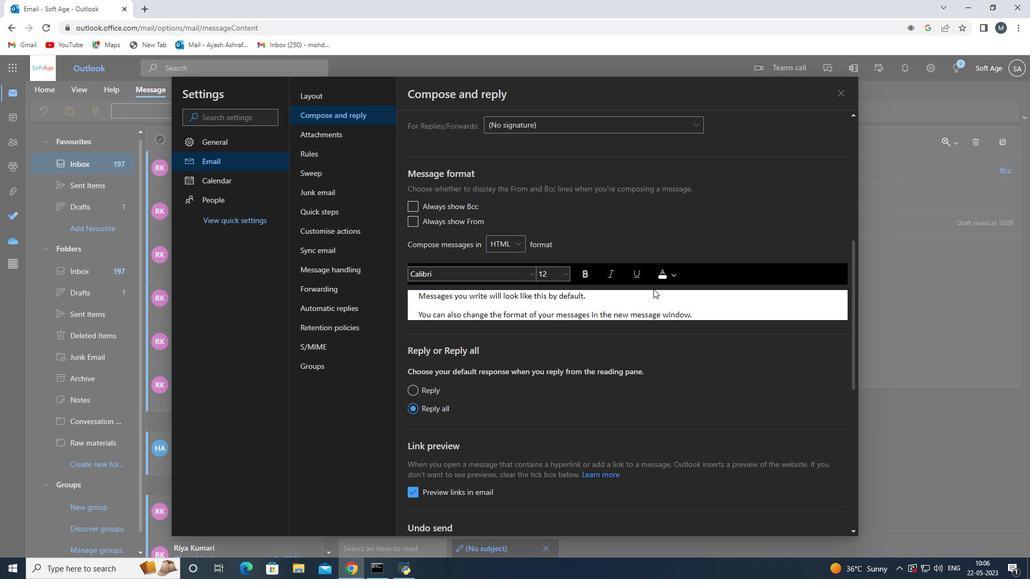 
Action: Mouse scrolled (657, 287) with delta (0, 0)
Screenshot: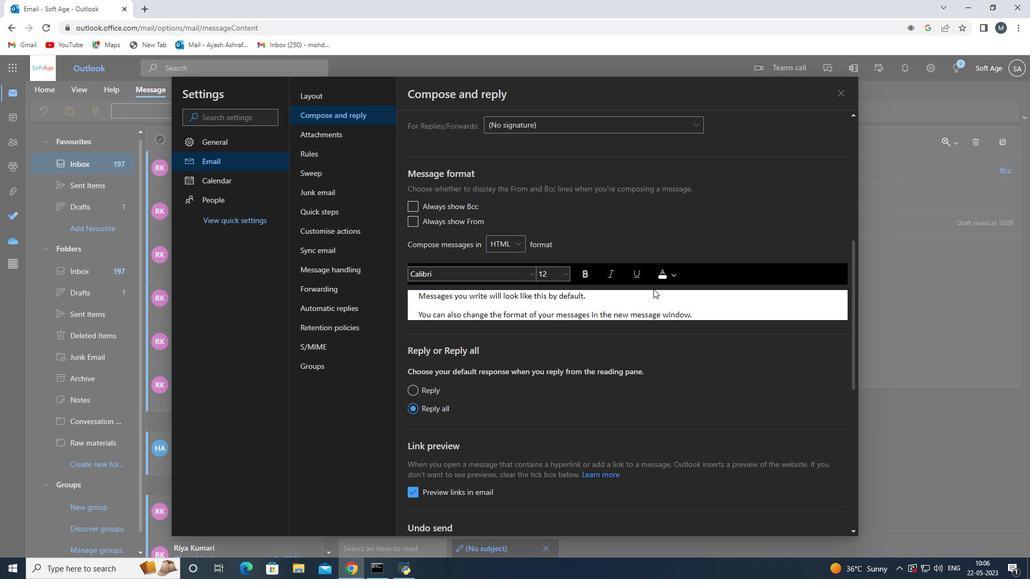 
Action: Mouse scrolled (657, 287) with delta (0, 0)
Screenshot: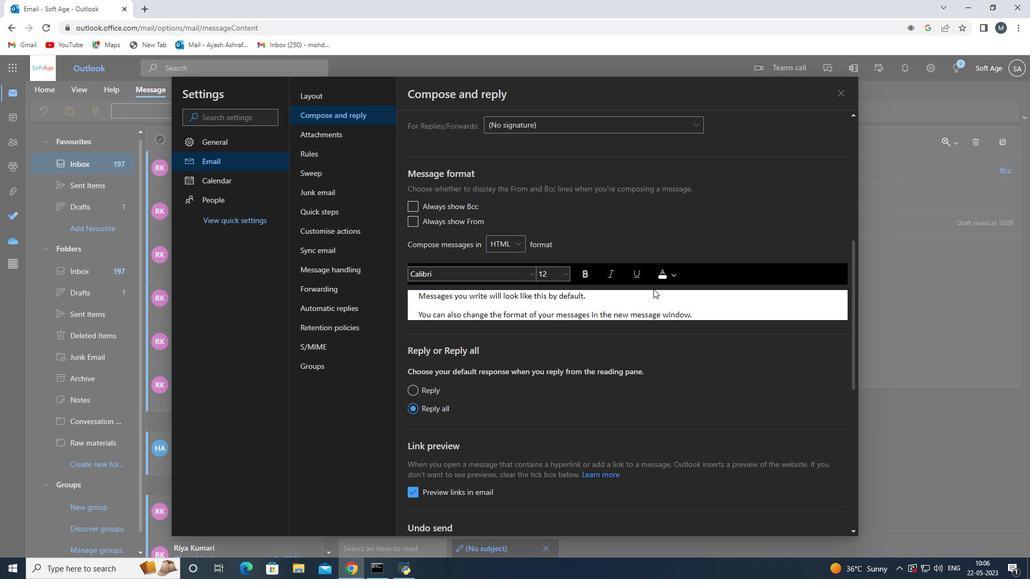 
Action: Mouse moved to (791, 170)
Screenshot: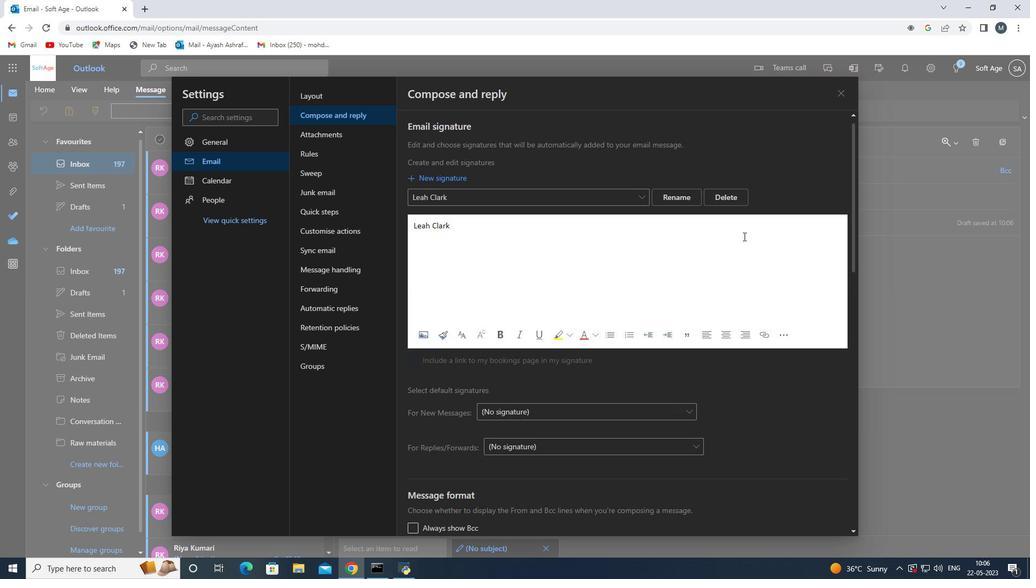
Action: Mouse scrolled (791, 171) with delta (0, 0)
Screenshot: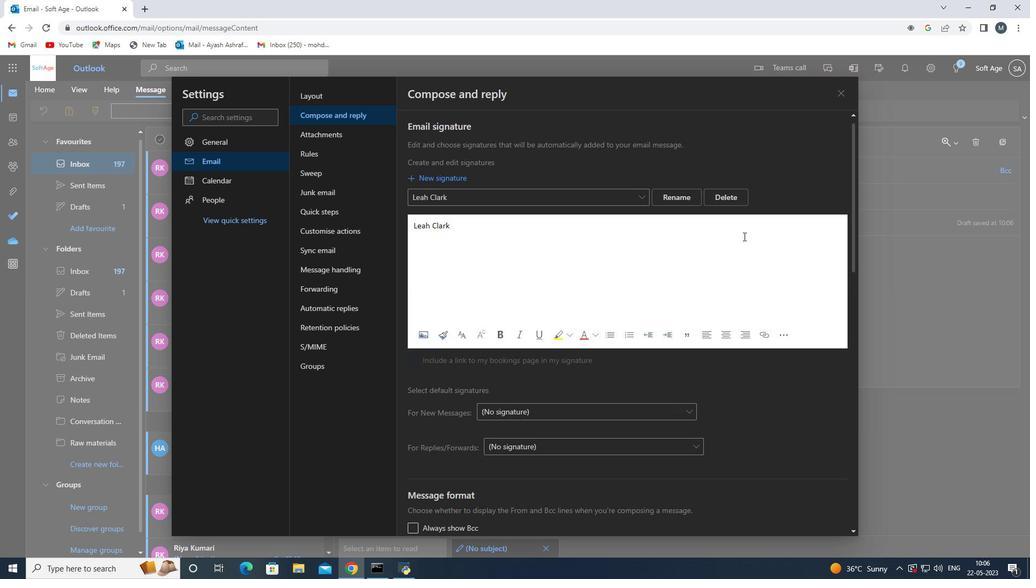 
Action: Mouse moved to (792, 166)
Screenshot: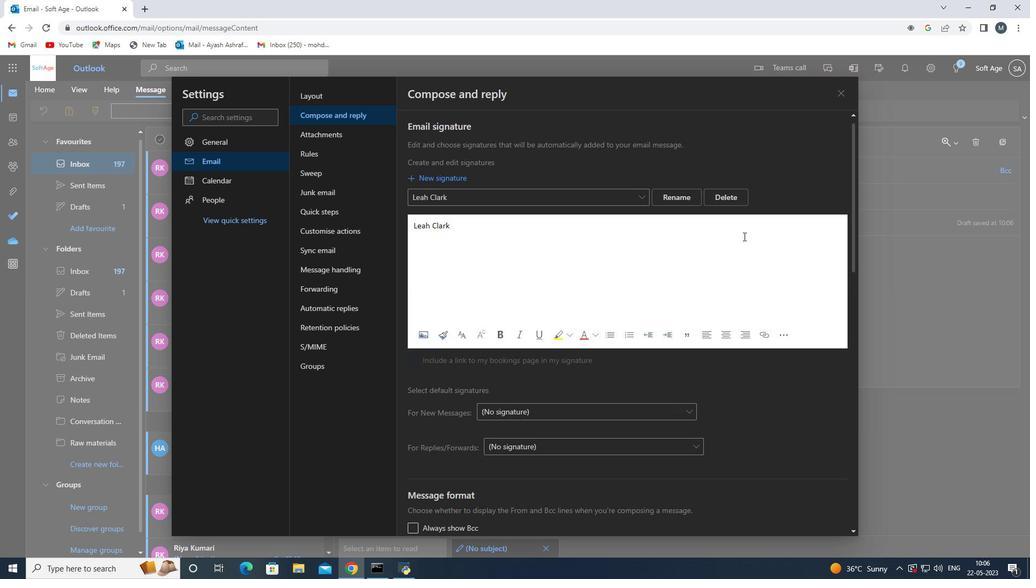 
Action: Mouse scrolled (792, 166) with delta (0, 0)
Screenshot: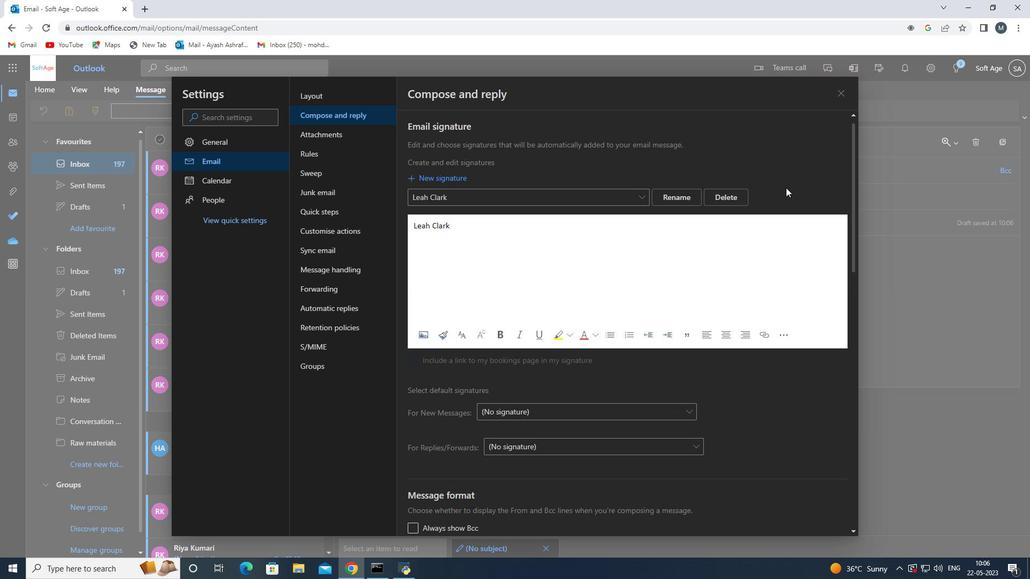 
Action: Mouse moved to (793, 160)
Screenshot: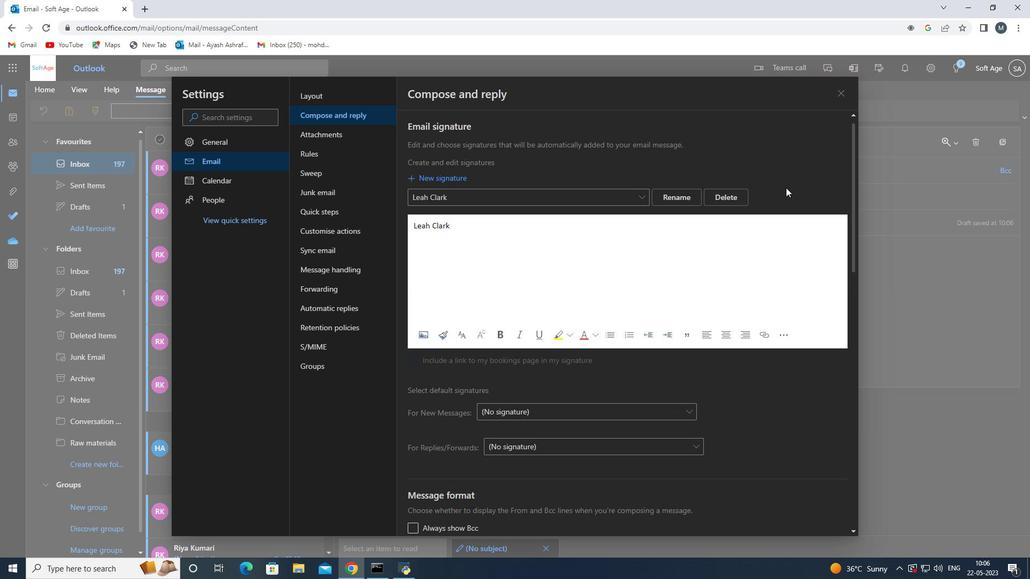
Action: Mouse scrolled (793, 161) with delta (0, 0)
Screenshot: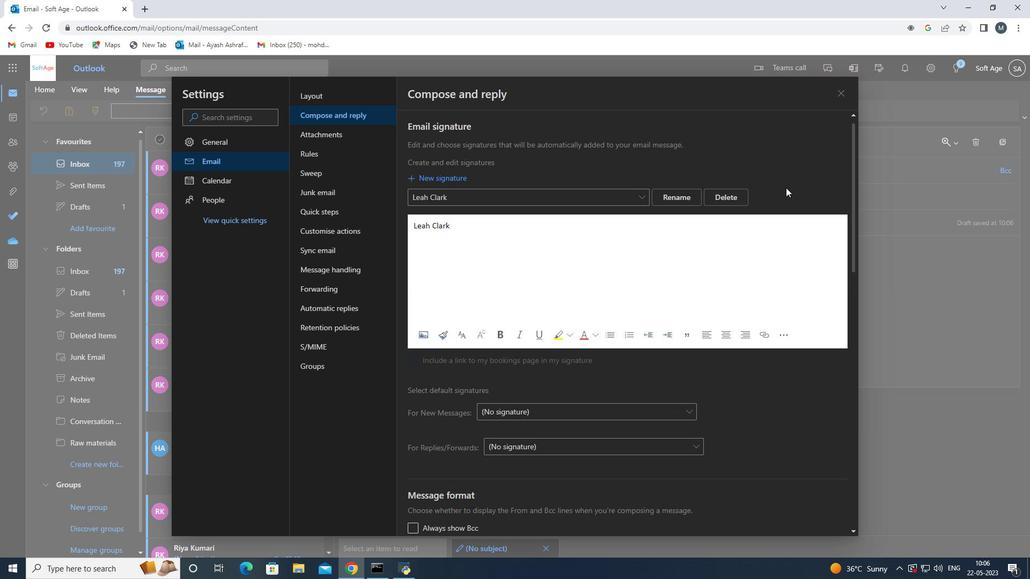 
Action: Mouse moved to (793, 155)
Screenshot: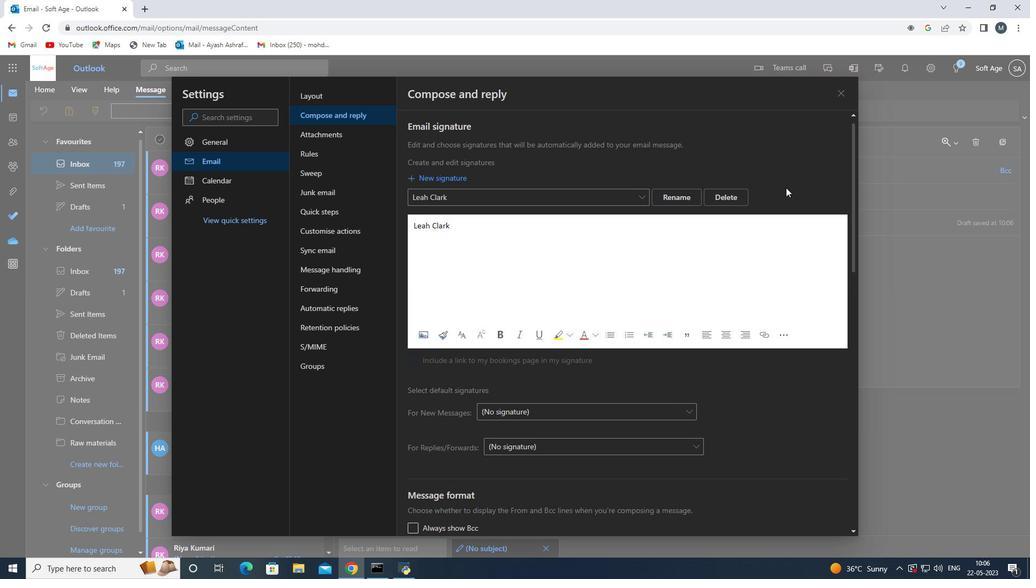 
Action: Mouse scrolled (793, 155) with delta (0, 0)
Screenshot: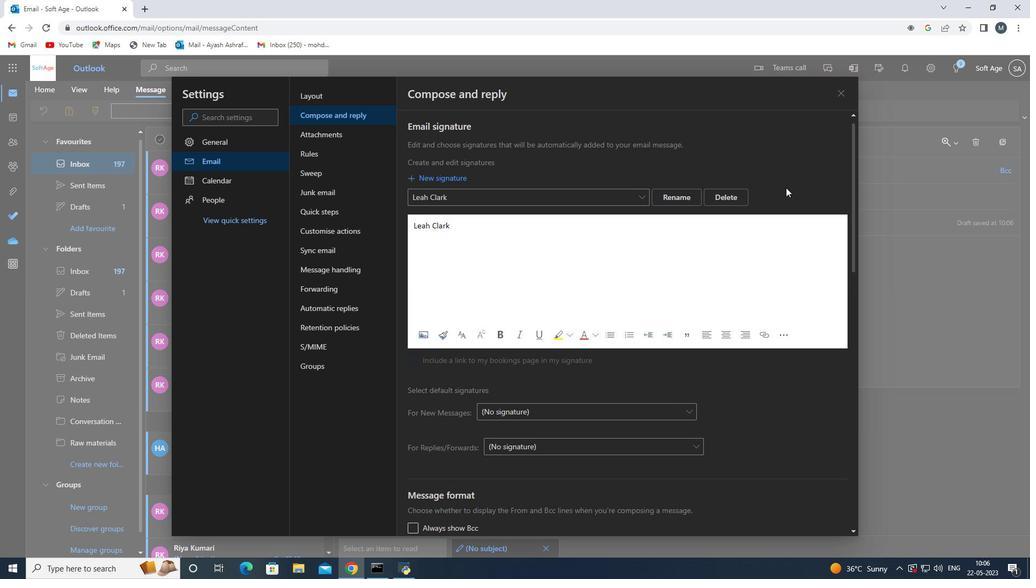 
Action: Mouse moved to (834, 92)
Screenshot: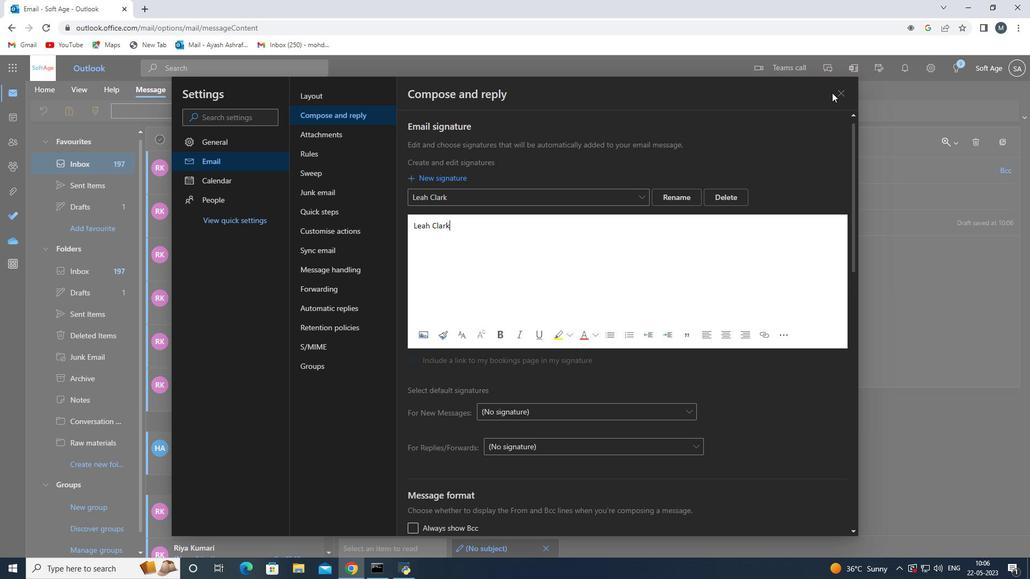 
Action: Mouse pressed left at (834, 92)
Screenshot: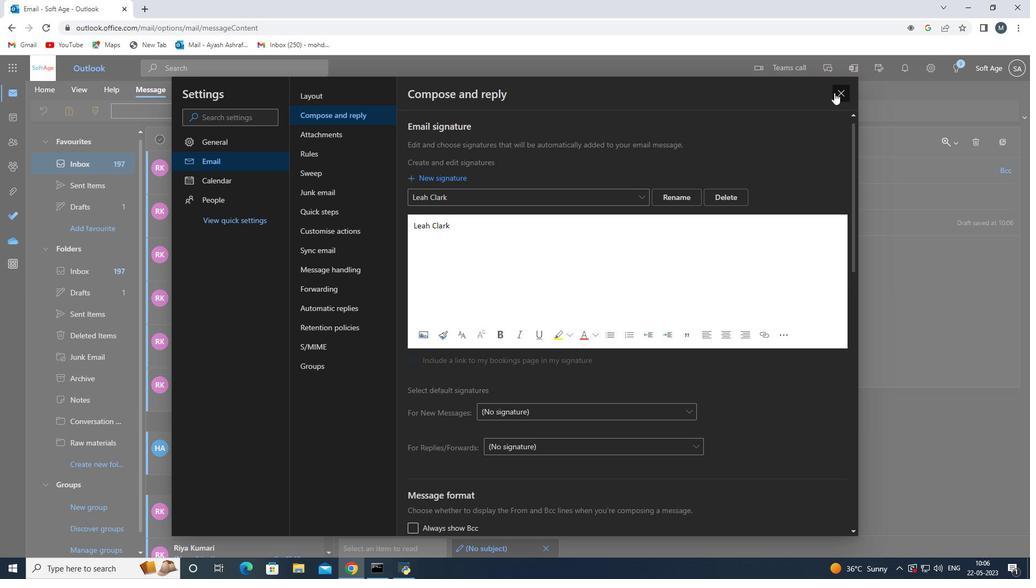 
Action: Mouse moved to (425, 218)
Screenshot: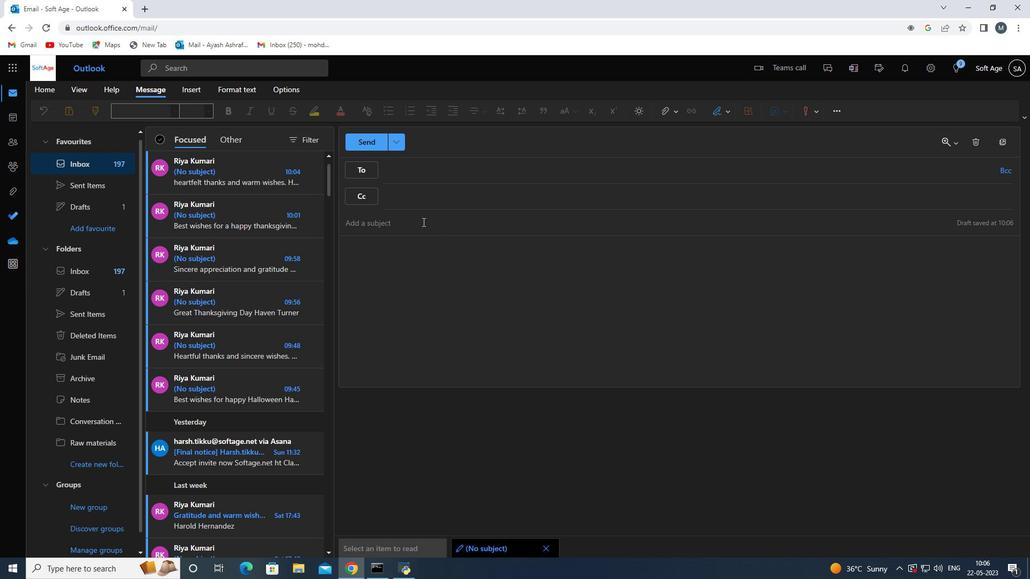 
Action: Mouse pressed left at (425, 218)
Screenshot: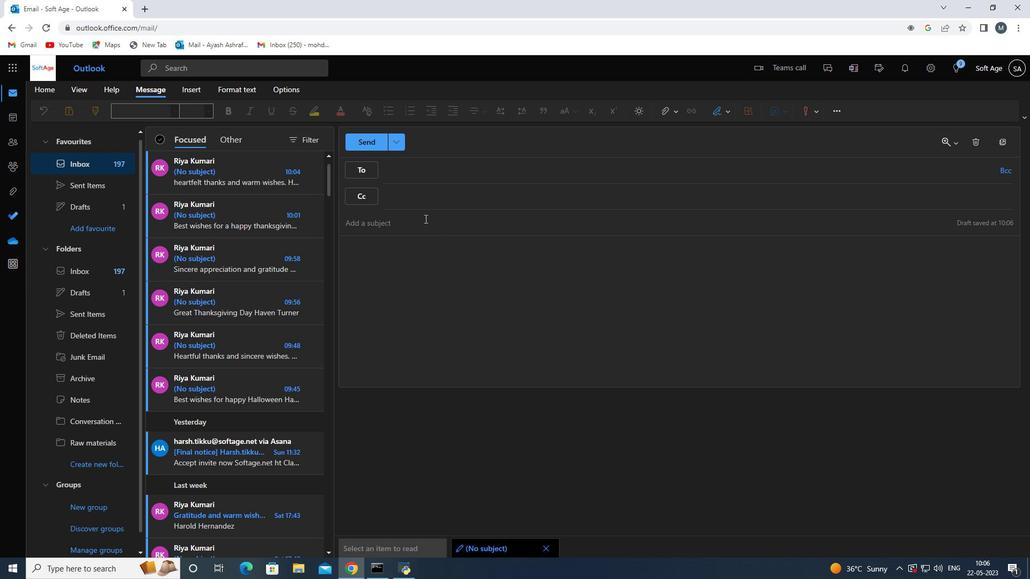 
Action: Mouse moved to (415, 260)
Screenshot: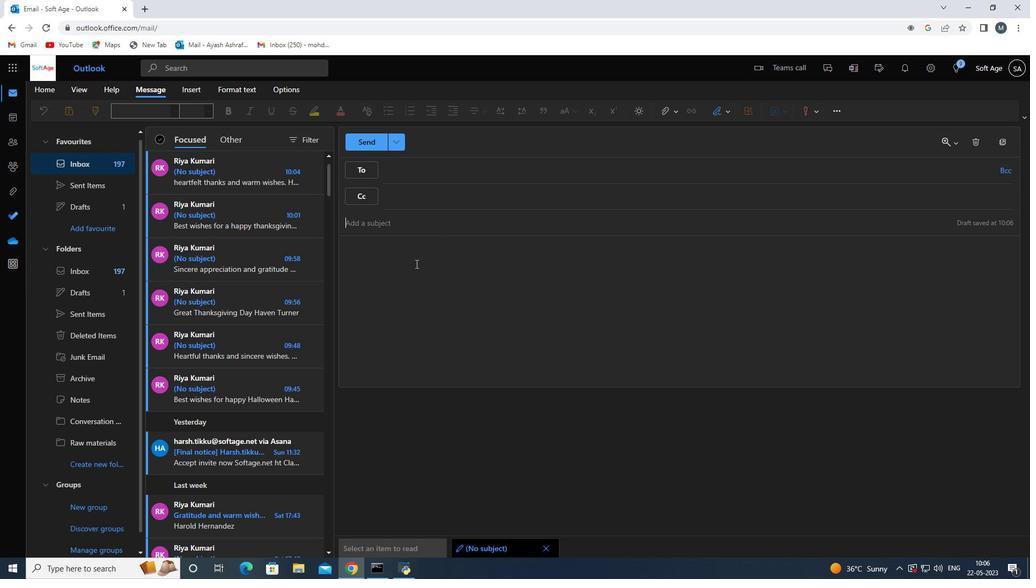 
Action: Mouse pressed left at (415, 260)
Screenshot: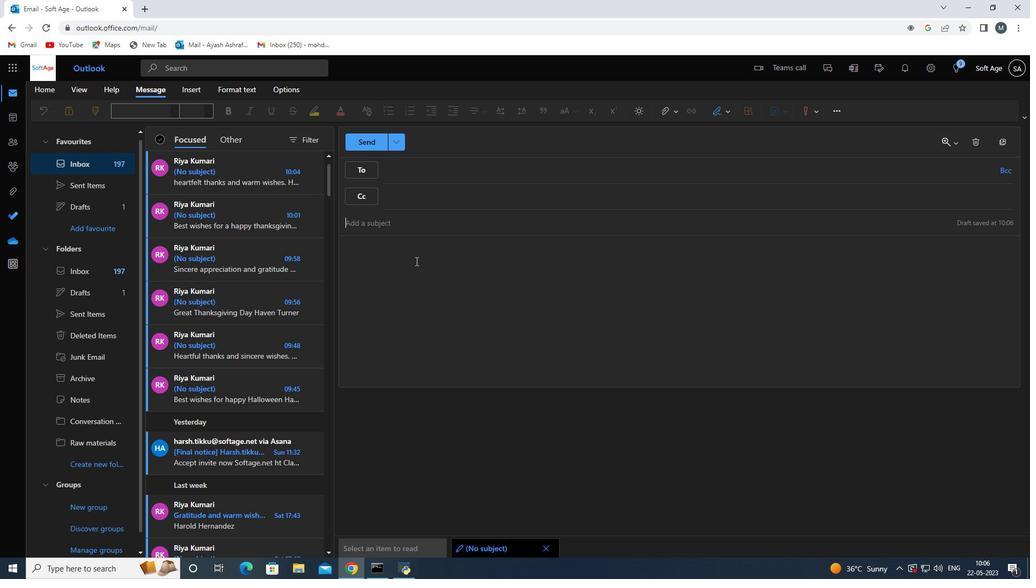 
Action: Key pressed <Key.shift>Best<Key.space><Key.shift>Wishes<Key.space><Key.backspace>for<Key.backspace><Key.backspace><Key.backspace><Key.space>for<Key.space>a<Key.space>happy<Key.space>national<Key.space>domestic<Key.space>violence<Key.space>wre<Key.backspace><Key.backspace><Key.backspace>awareness<Key.space>month<Key.space><Key.enter><Key.enter>
Screenshot: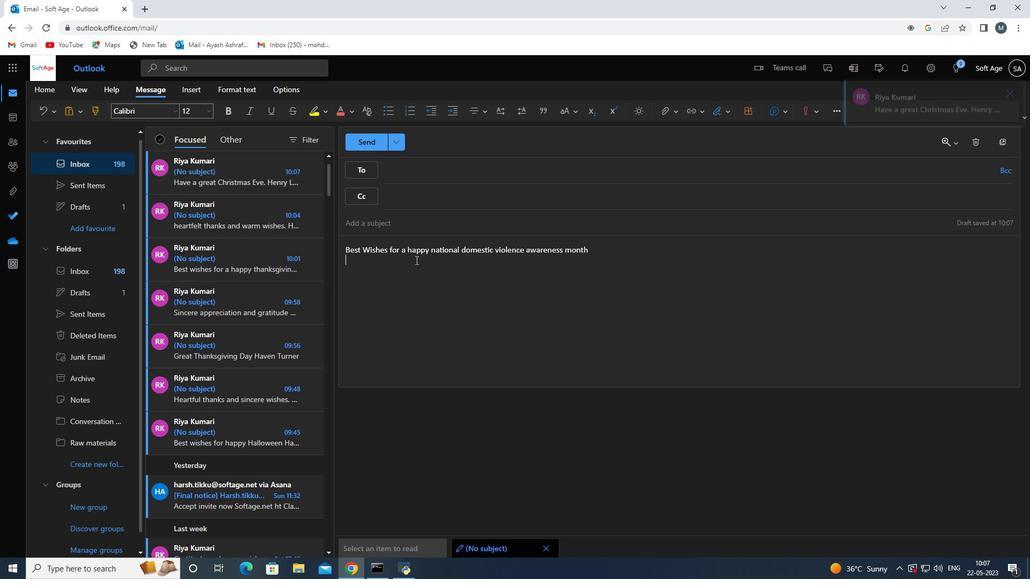 
Action: Mouse moved to (726, 113)
Screenshot: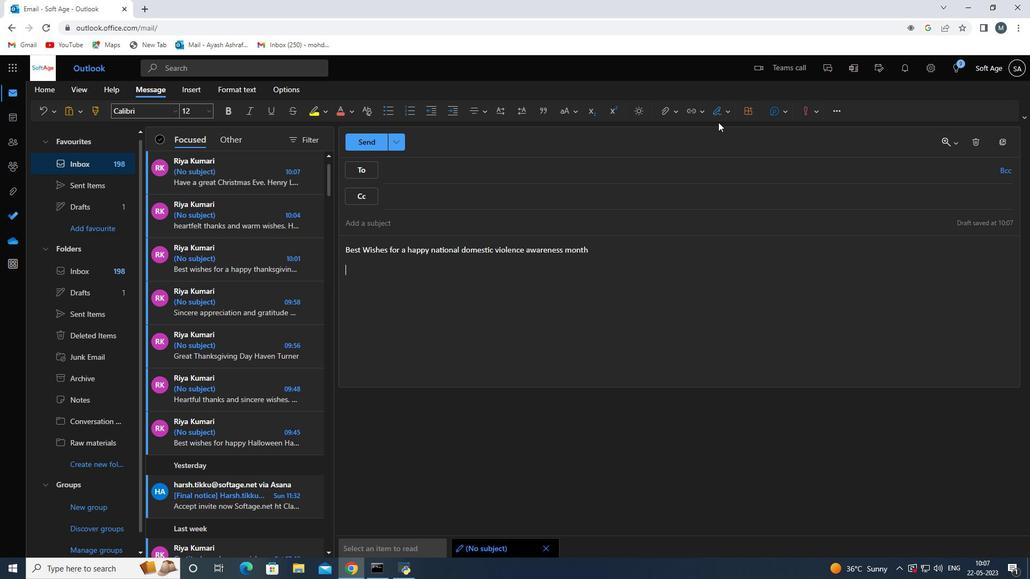 
Action: Mouse pressed left at (726, 113)
Screenshot: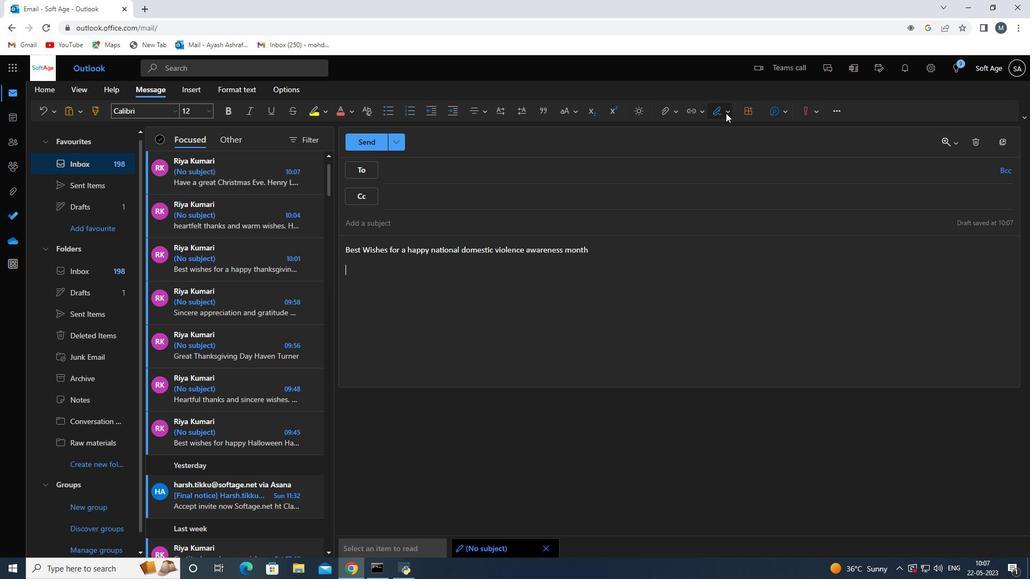 
Action: Mouse moved to (716, 135)
Screenshot: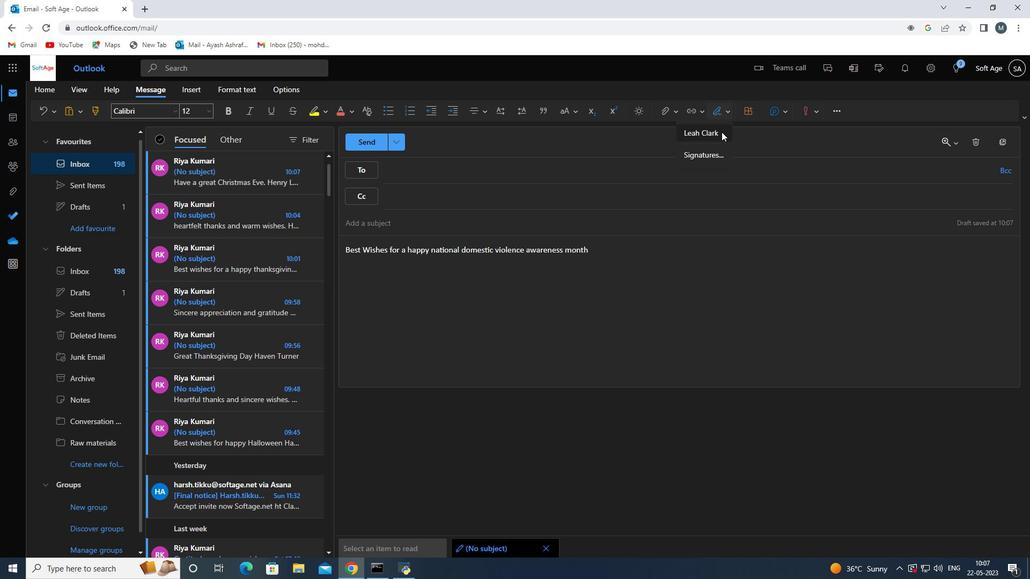 
Action: Mouse pressed left at (716, 135)
Screenshot: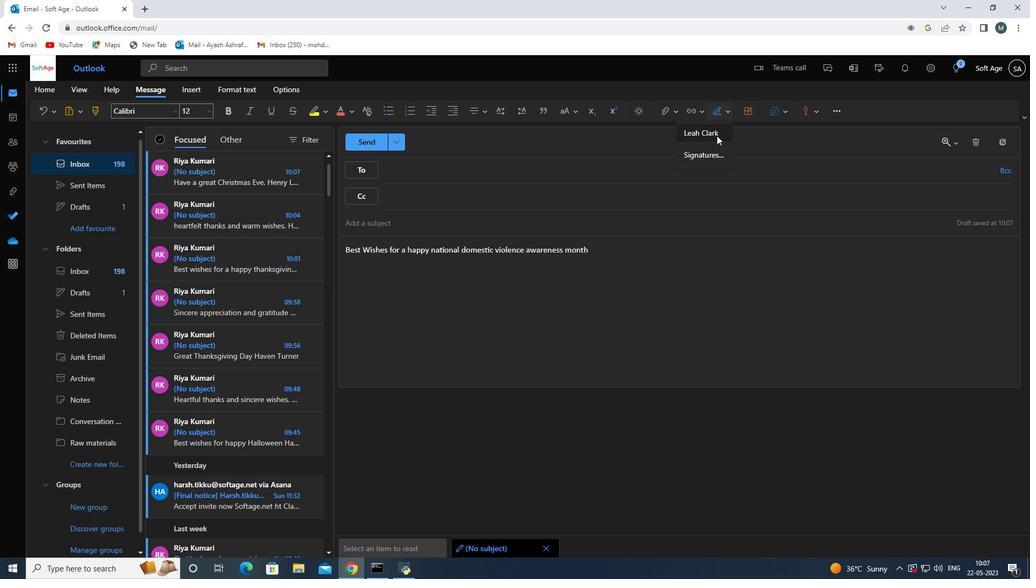 
Action: Mouse moved to (418, 173)
Screenshot: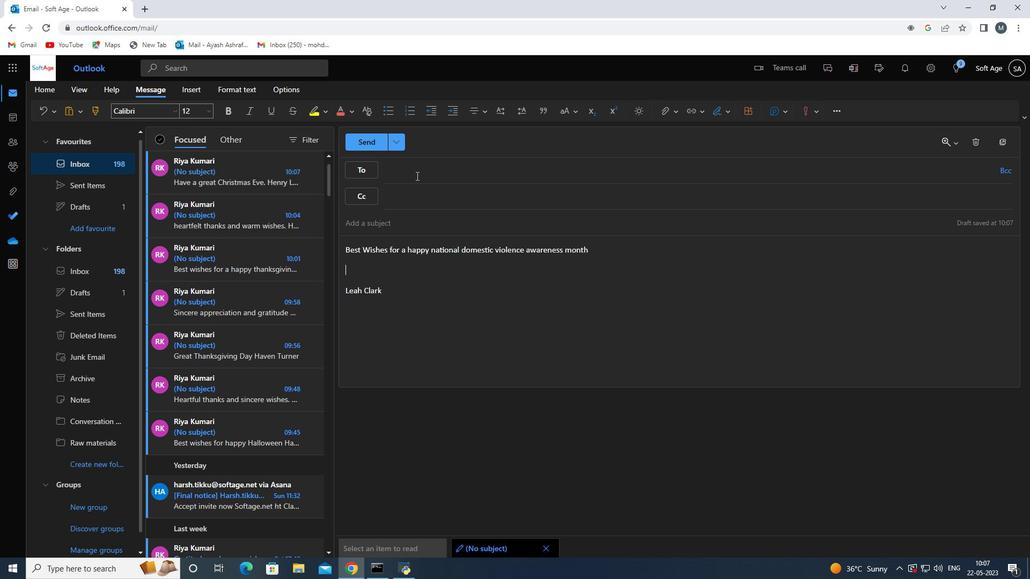 
Action: Mouse pressed left at (418, 173)
Screenshot: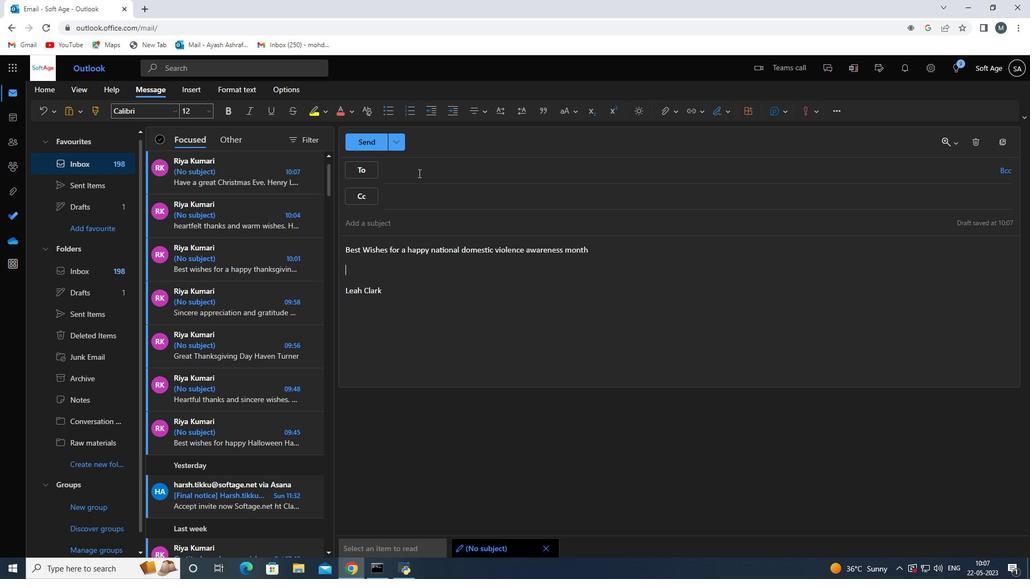 
Action: Key pressed sotage.3
Screenshot: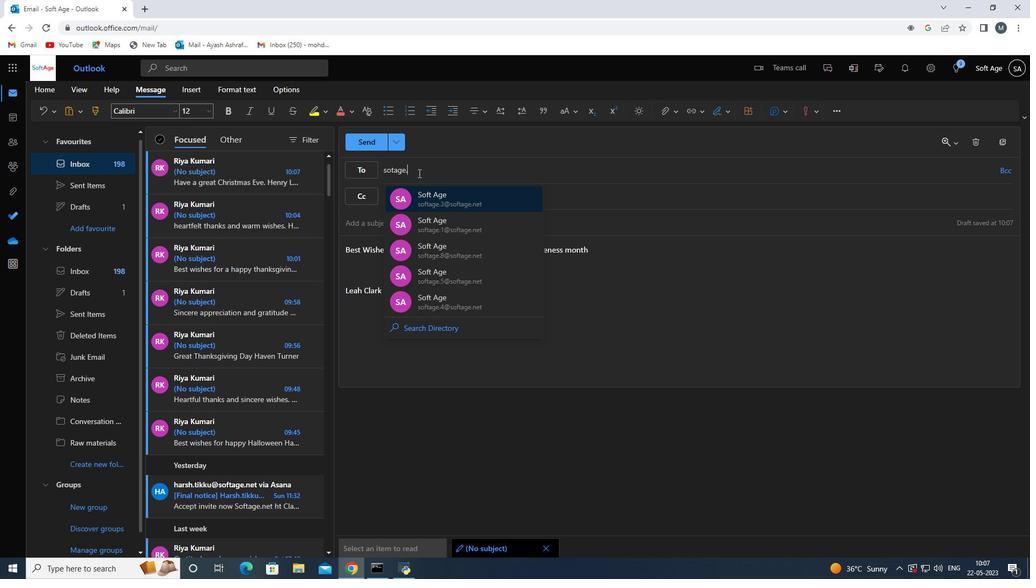 
Action: Mouse moved to (469, 201)
Screenshot: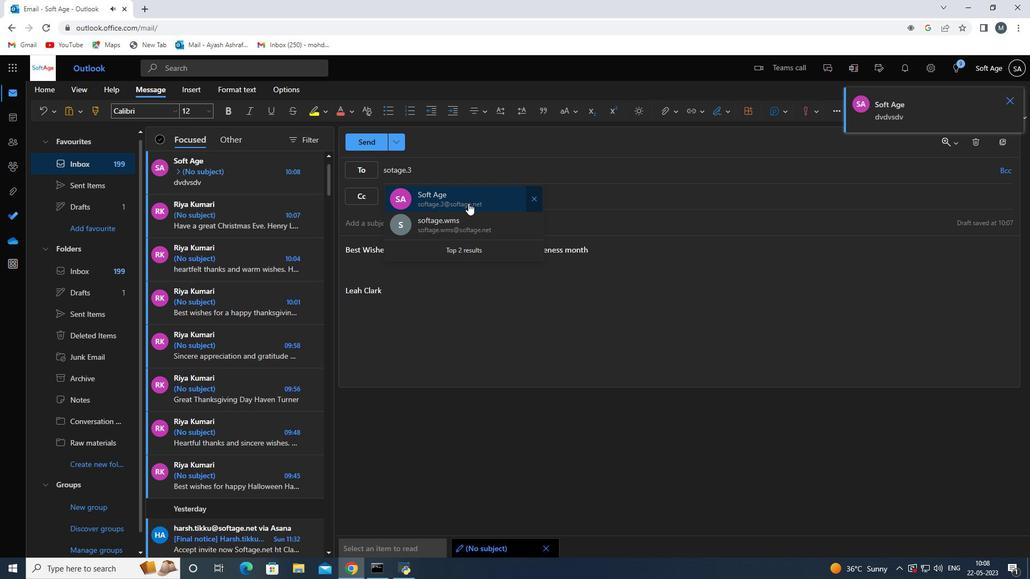
Action: Mouse pressed left at (469, 201)
Screenshot: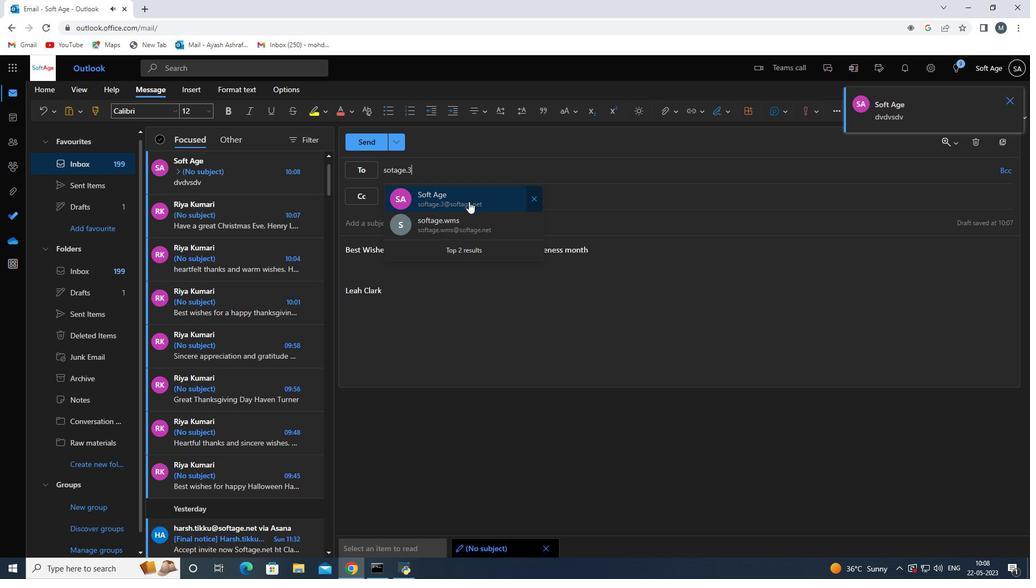 
Action: Mouse moved to (94, 425)
Screenshot: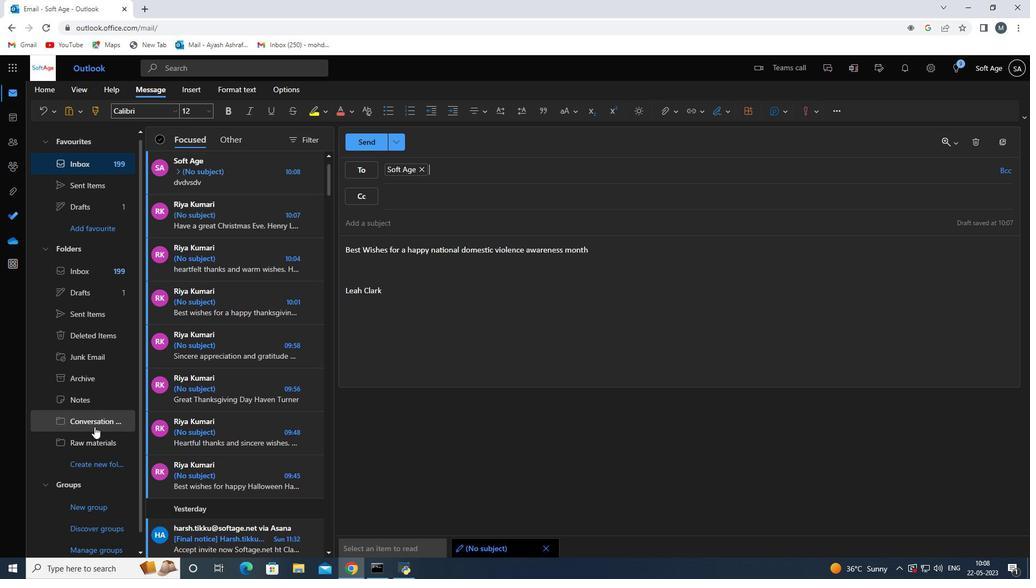 
Action: Mouse scrolled (94, 425) with delta (0, 0)
Screenshot: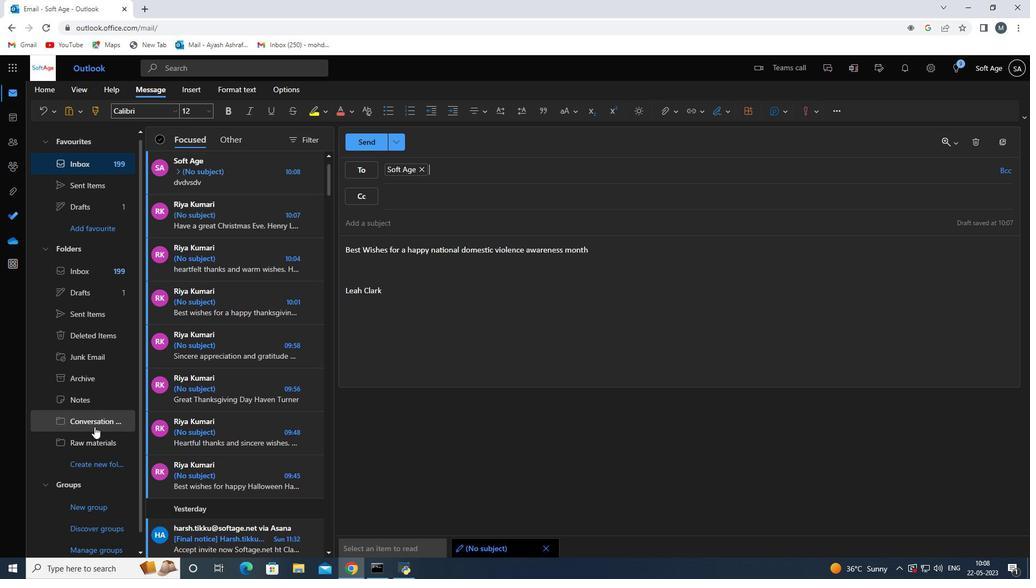 
Action: Mouse moved to (99, 452)
Screenshot: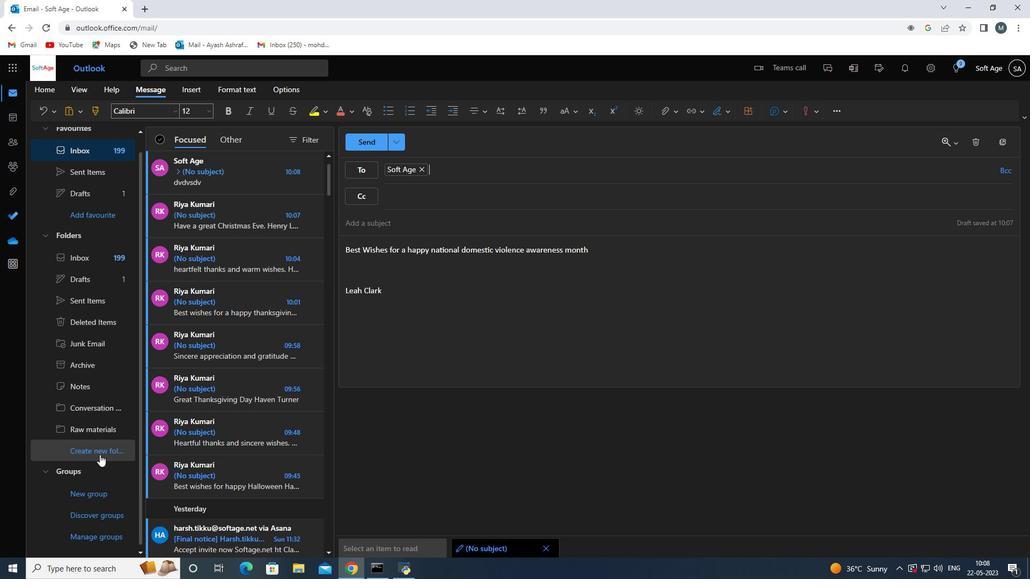
Action: Mouse pressed left at (99, 452)
Screenshot: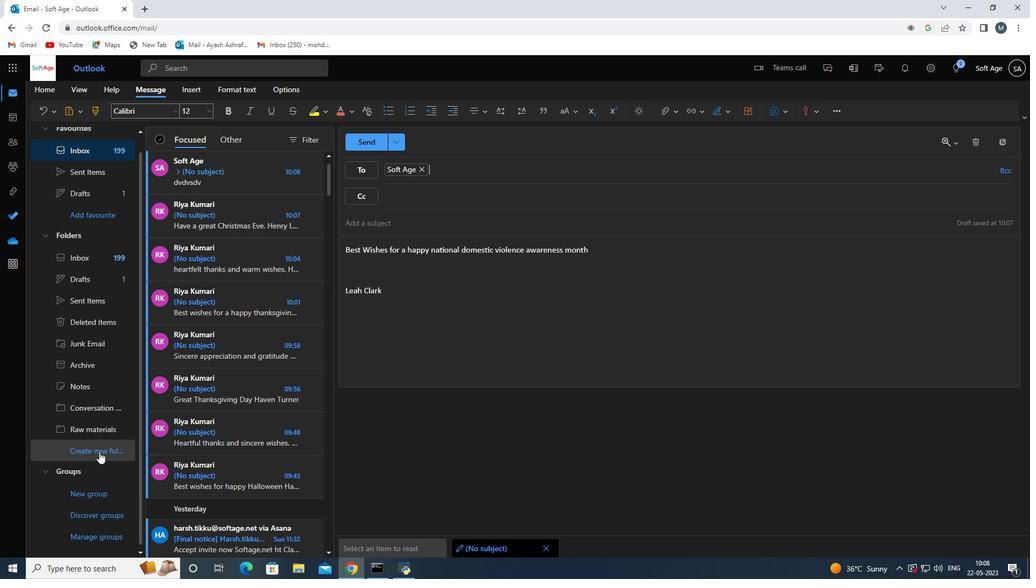 
Action: Mouse moved to (81, 453)
Screenshot: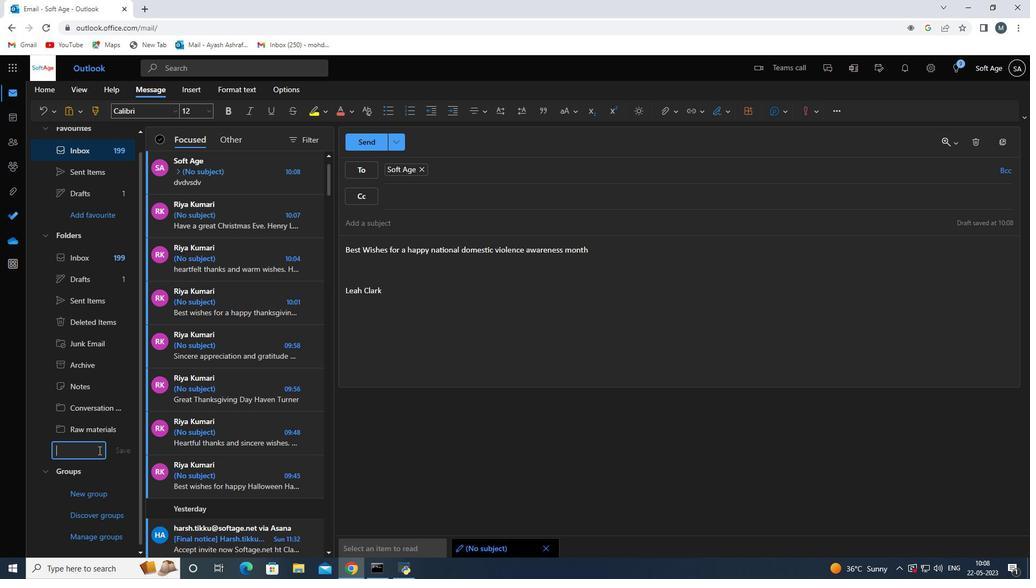 
Action: Mouse pressed left at (81, 453)
Screenshot: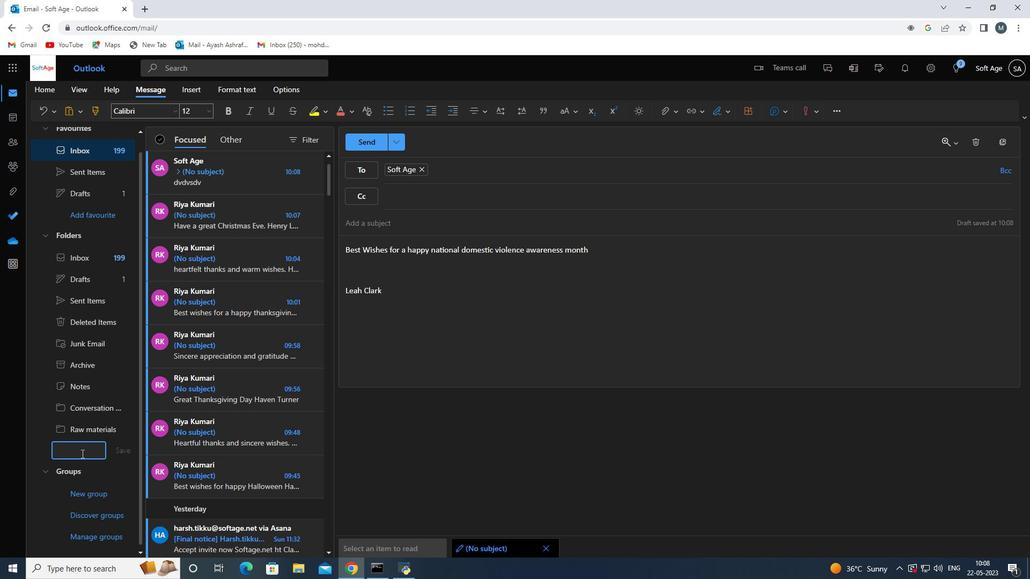 
Action: Key pressed <Key.shift><Key.shift><Key.shift><Key.shift><Key.shift><Key.shift><Key.shift><Key.shift><Key.shift><Key.shift><Key.shift>Finished<Key.space><Key.shift>goods<Key.space>
Screenshot: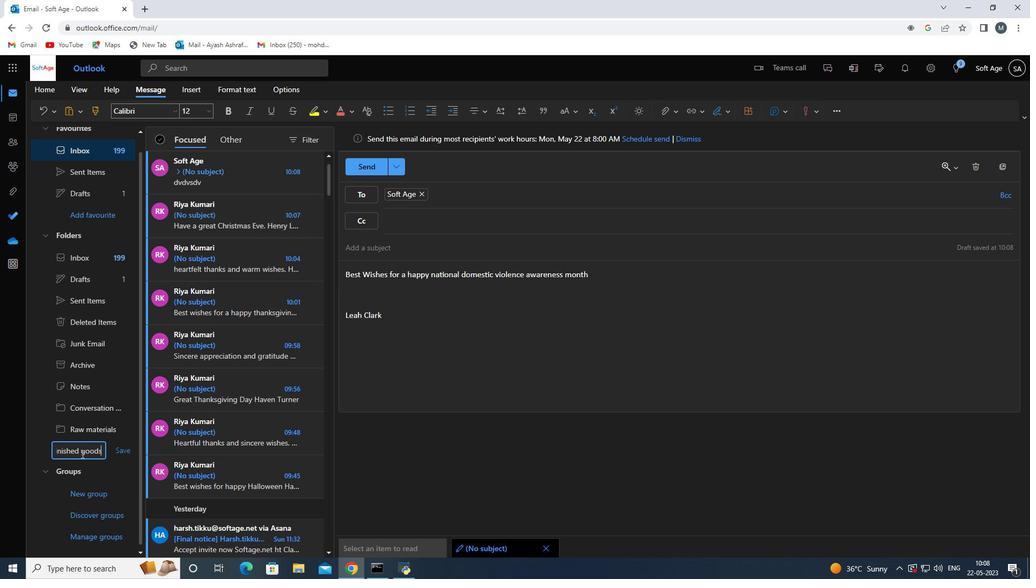 
Action: Mouse moved to (369, 169)
Screenshot: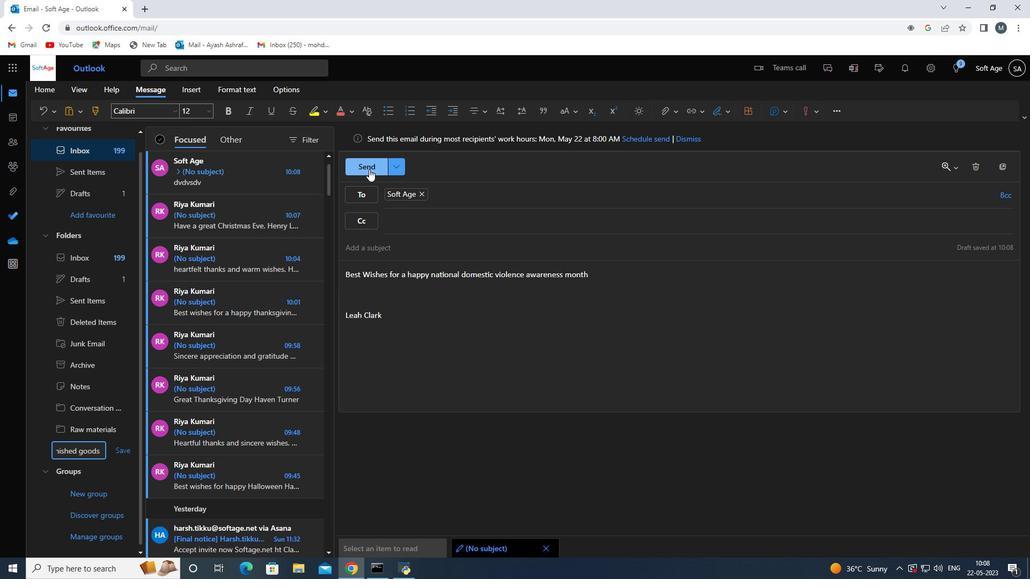 
Action: Mouse pressed left at (369, 169)
Screenshot: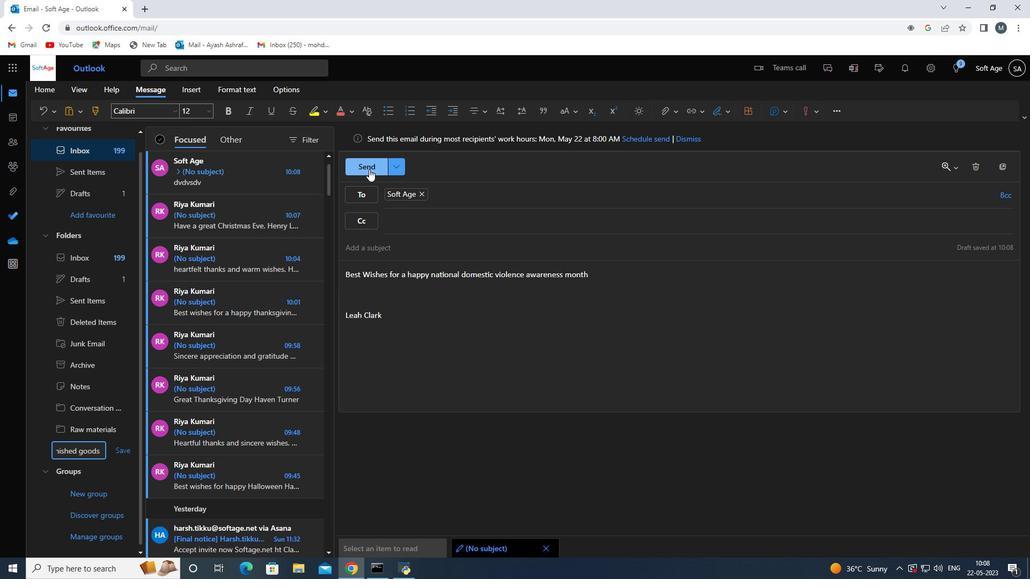 
Action: Mouse moved to (501, 334)
Screenshot: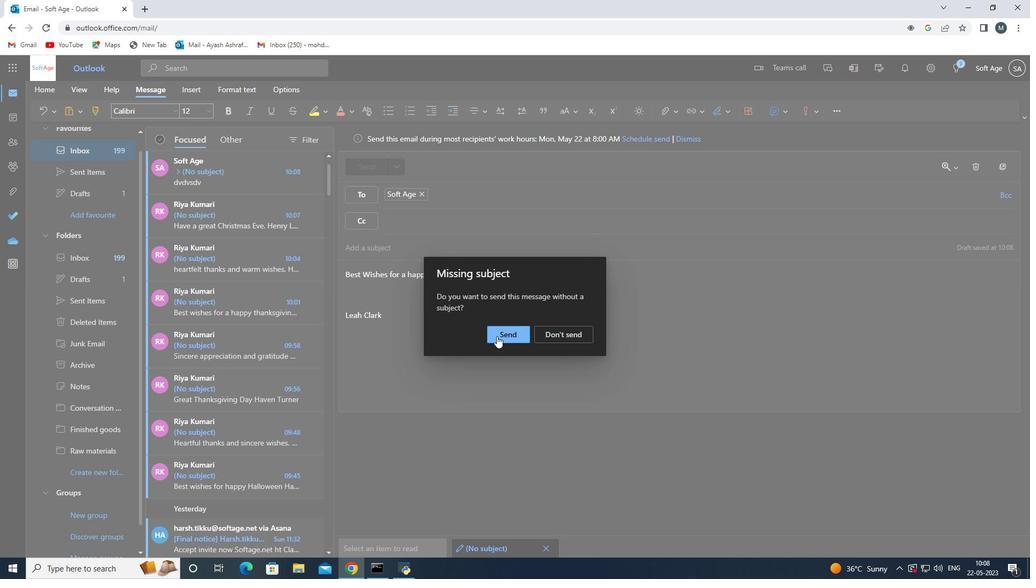 
Action: Mouse pressed left at (501, 334)
Screenshot: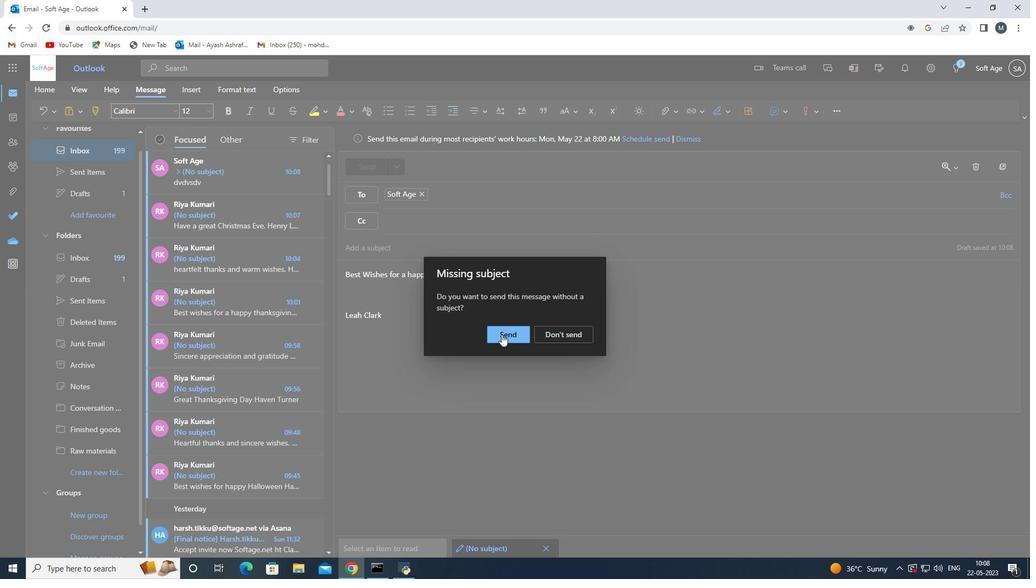 
Action: Mouse moved to (502, 334)
Screenshot: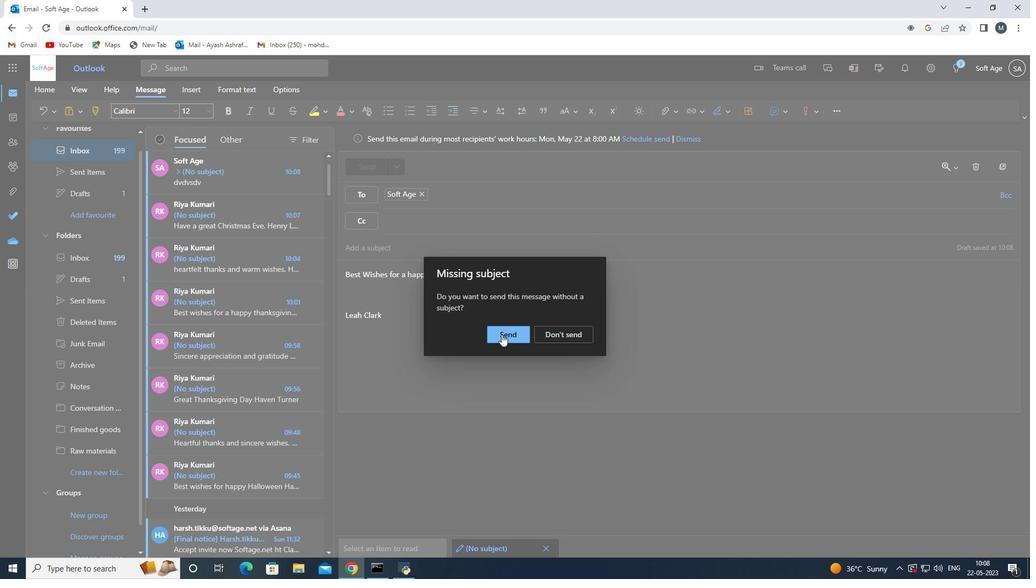 
